 Task: Compose an email with the signature Marcus Martinez with the subject Feedback on a website redesign and the message I would like to request a list of the current open positions in the company. from softage.3@softage.net to softage.10@softage.net with an attached audio file Audio_storytelling.mp3, change the font of the message to Comic Sans and change the font typography to bold and italics Send the email. Finally, move the email from Sent Items to the label Consulting contracts
Action: Mouse moved to (77, 114)
Screenshot: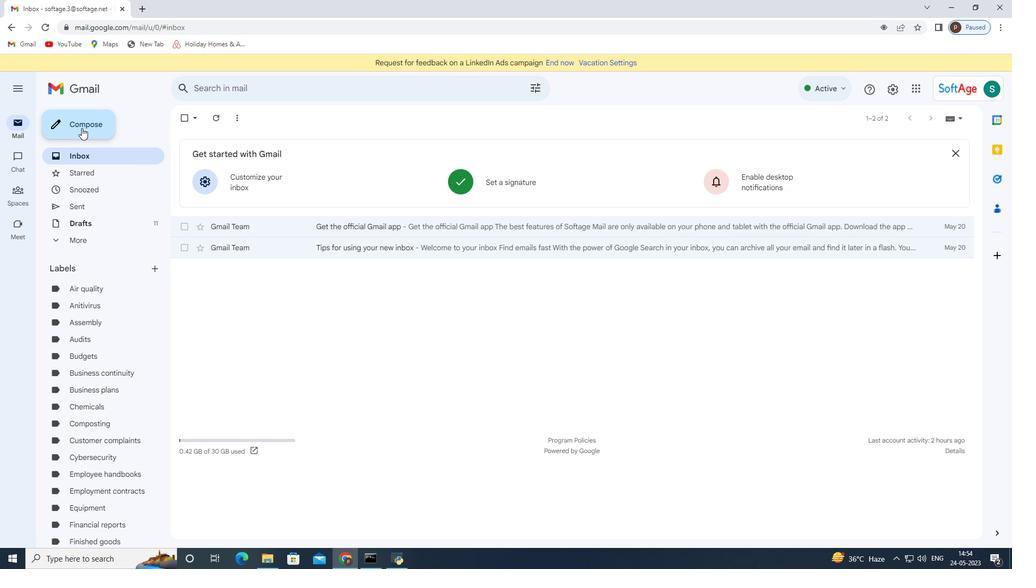 
Action: Mouse pressed left at (77, 114)
Screenshot: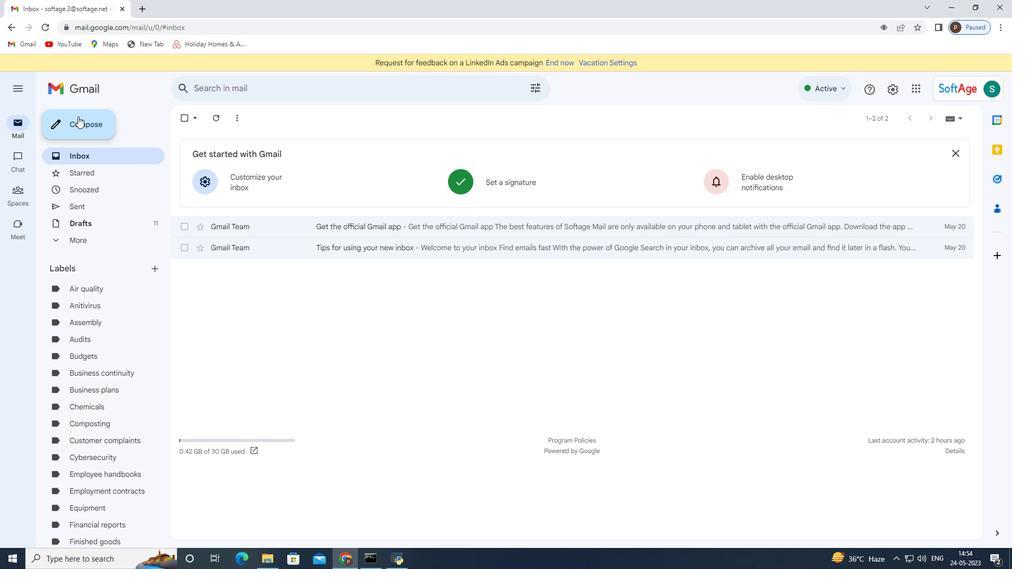 
Action: Mouse moved to (853, 530)
Screenshot: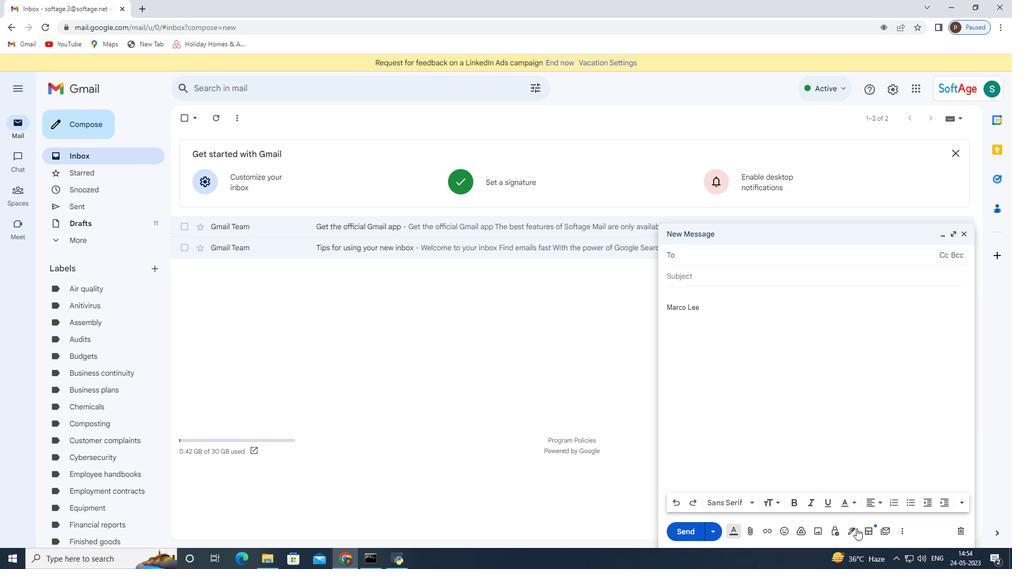 
Action: Mouse pressed left at (853, 530)
Screenshot: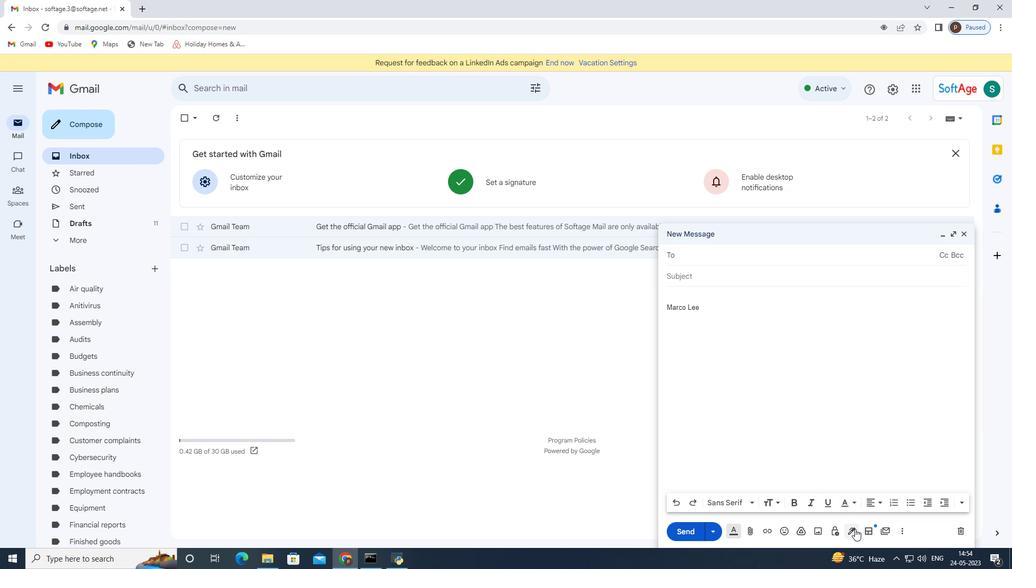 
Action: Mouse moved to (882, 472)
Screenshot: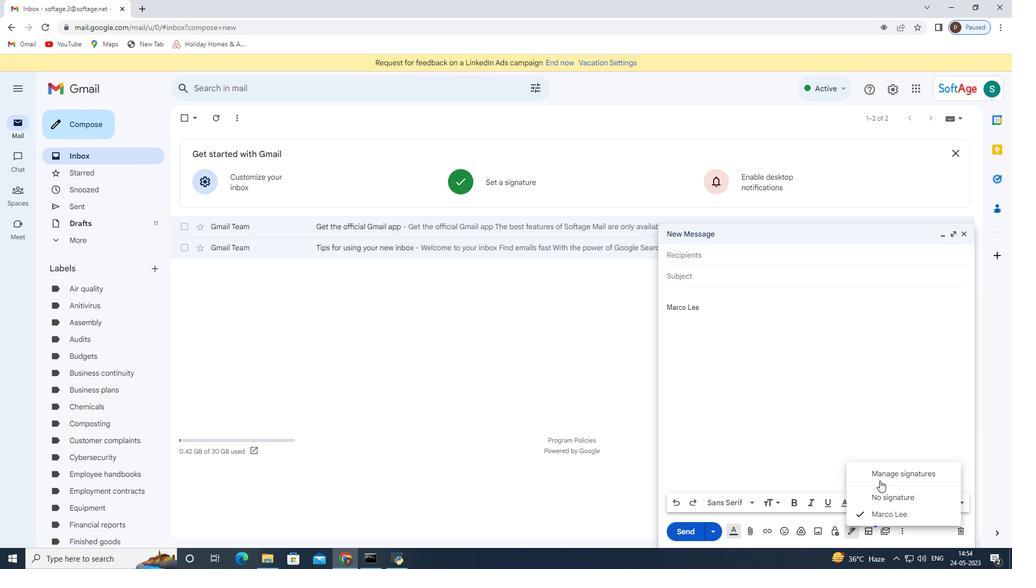 
Action: Mouse pressed left at (882, 472)
Screenshot: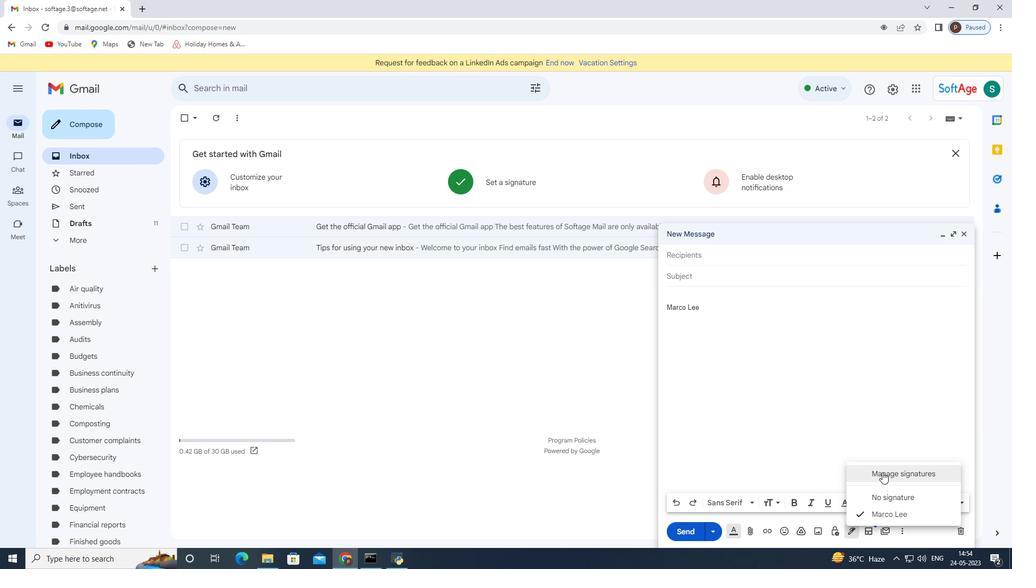 
Action: Mouse moved to (963, 234)
Screenshot: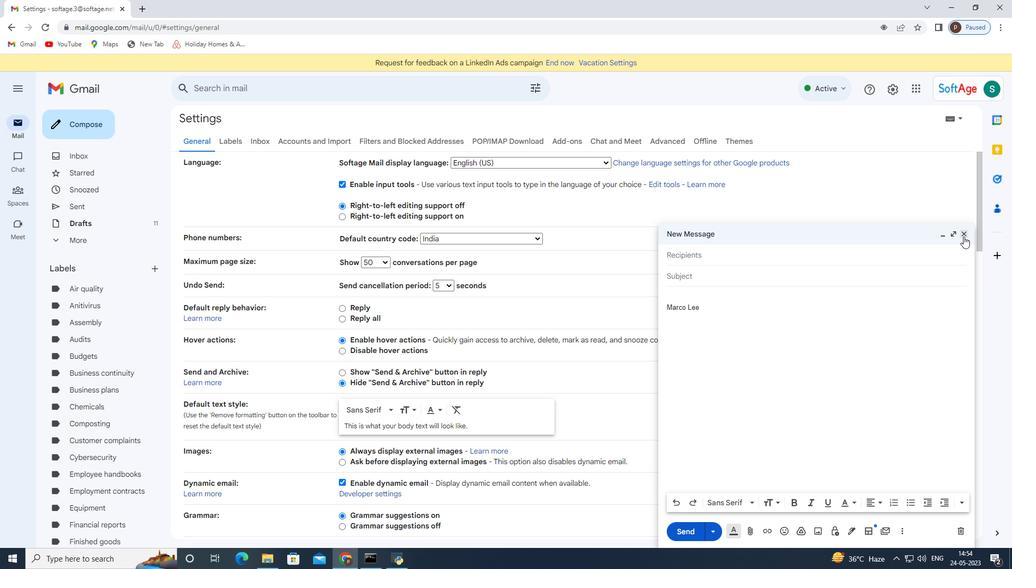 
Action: Mouse pressed left at (963, 234)
Screenshot: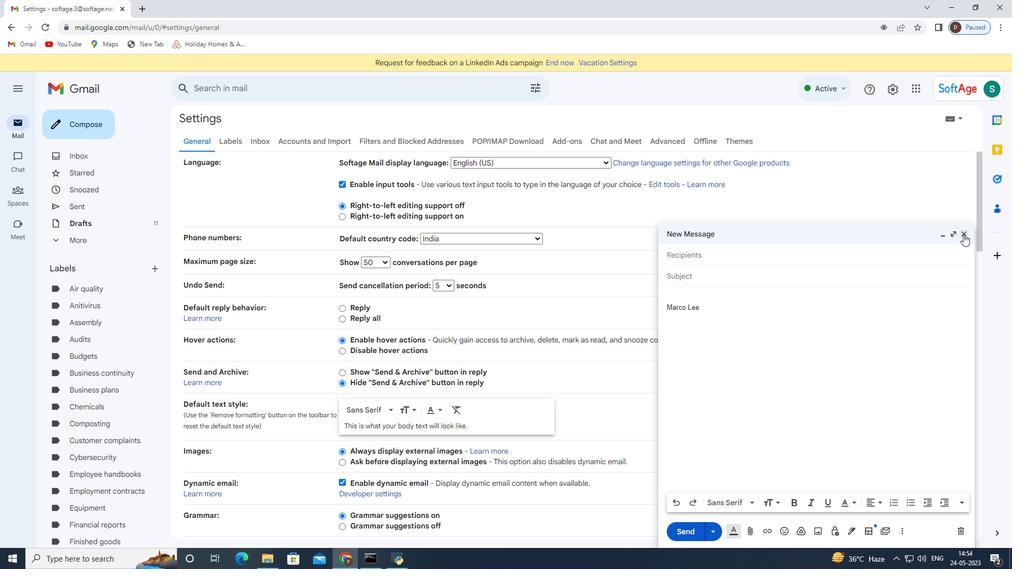 
Action: Mouse moved to (474, 415)
Screenshot: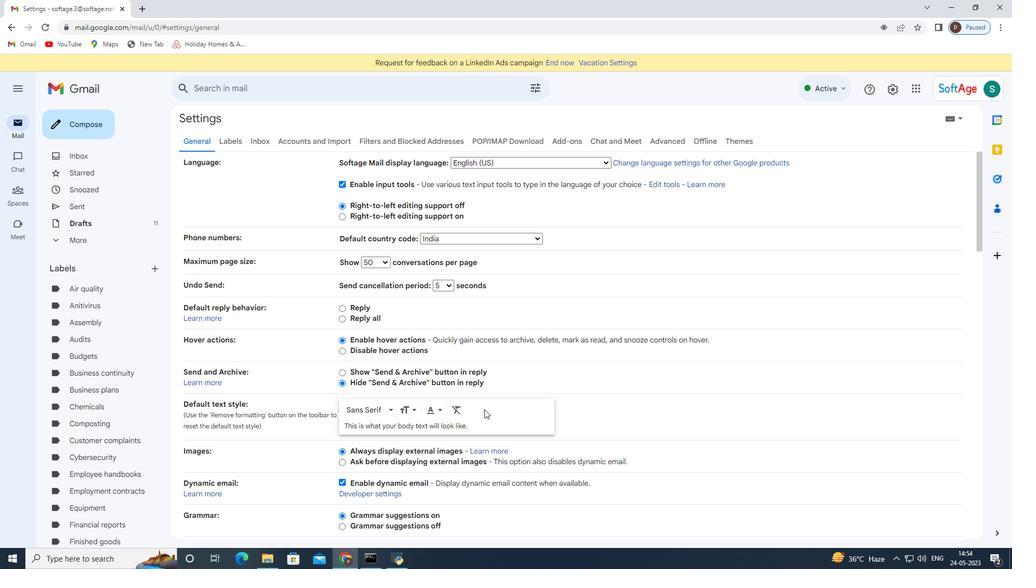 
Action: Mouse scrolled (477, 412) with delta (0, 0)
Screenshot: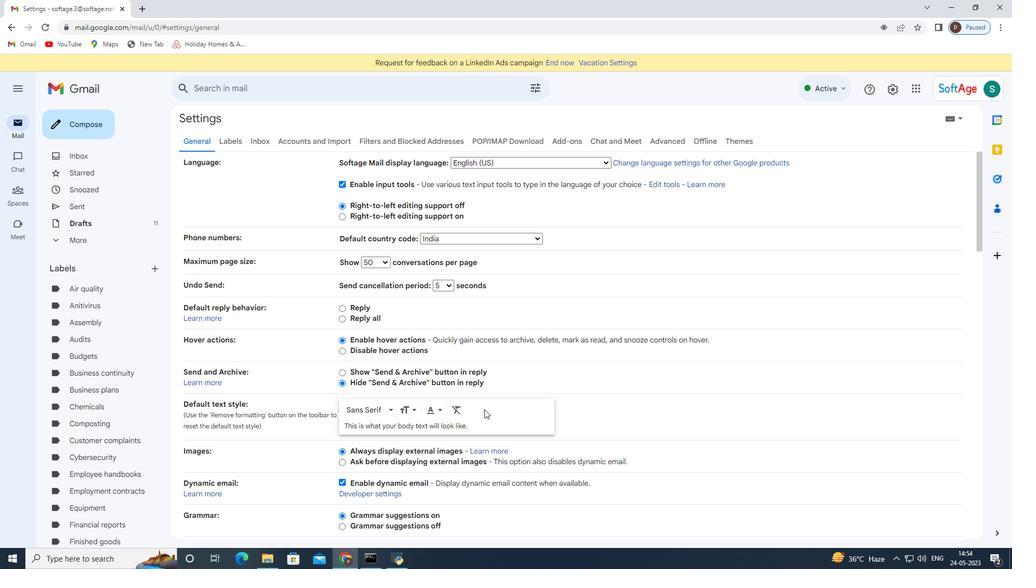 
Action: Mouse scrolled (475, 412) with delta (0, 0)
Screenshot: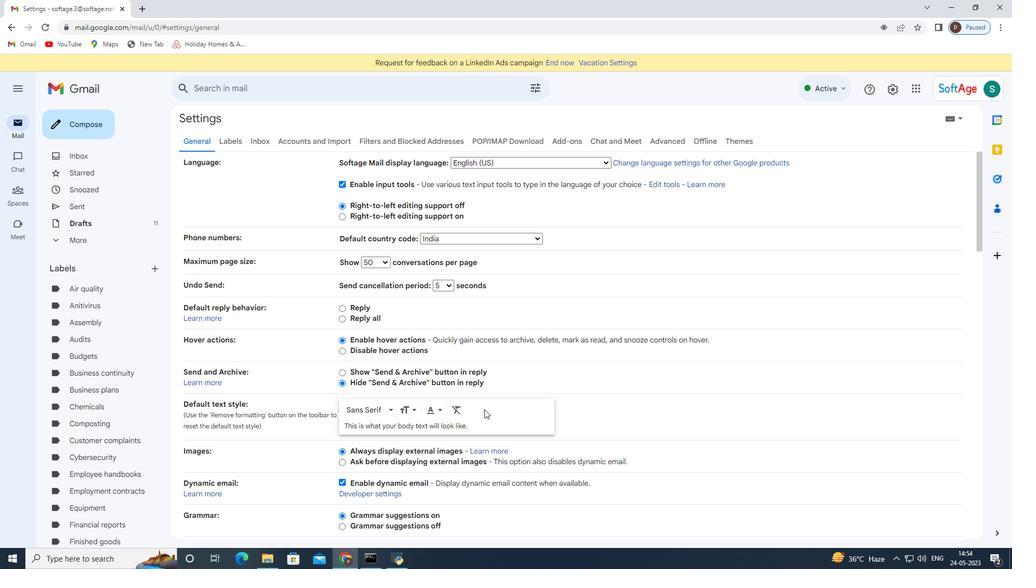 
Action: Mouse scrolled (475, 413) with delta (0, 0)
Screenshot: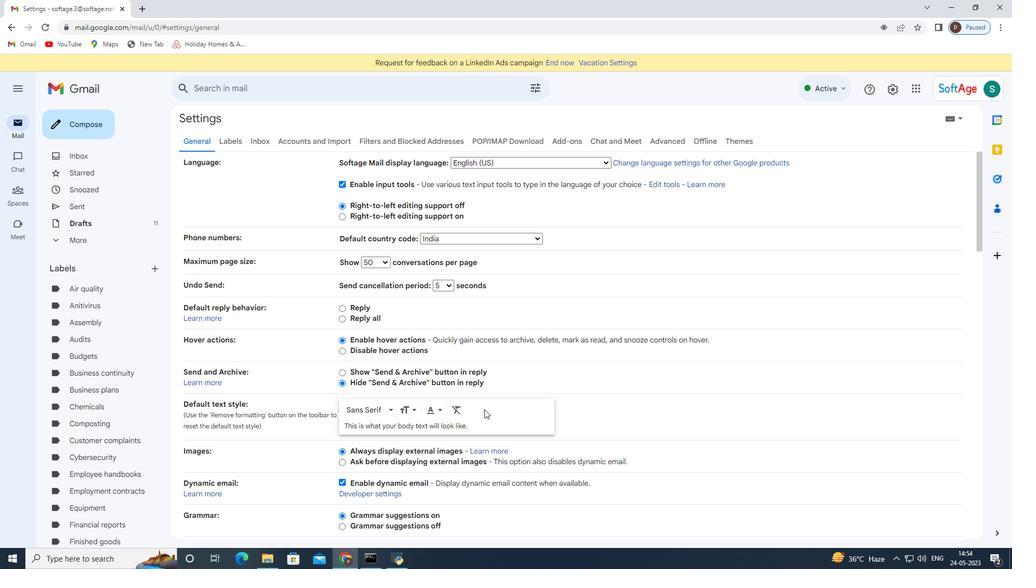 
Action: Mouse scrolled (475, 413) with delta (0, 0)
Screenshot: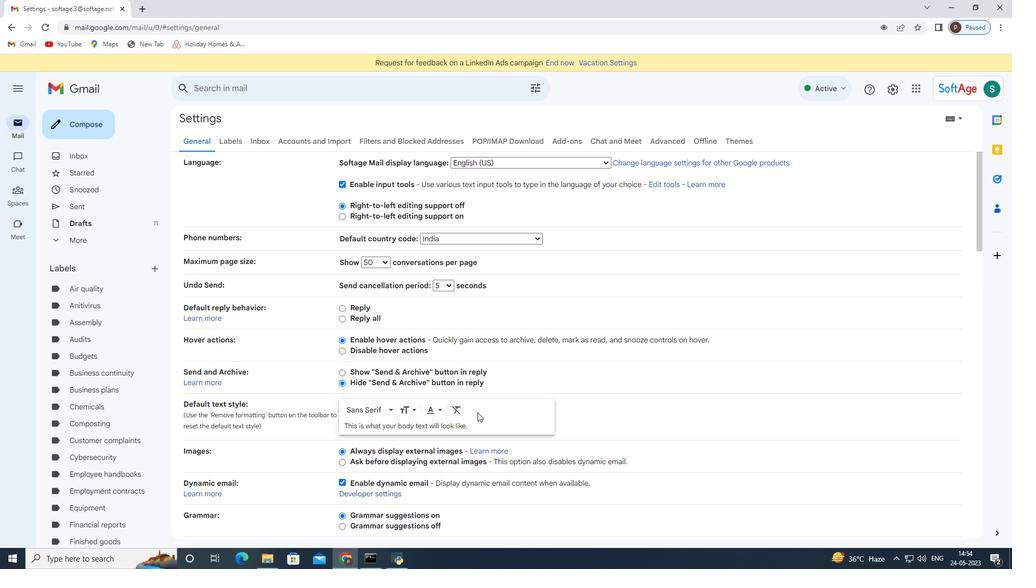 
Action: Mouse moved to (474, 415)
Screenshot: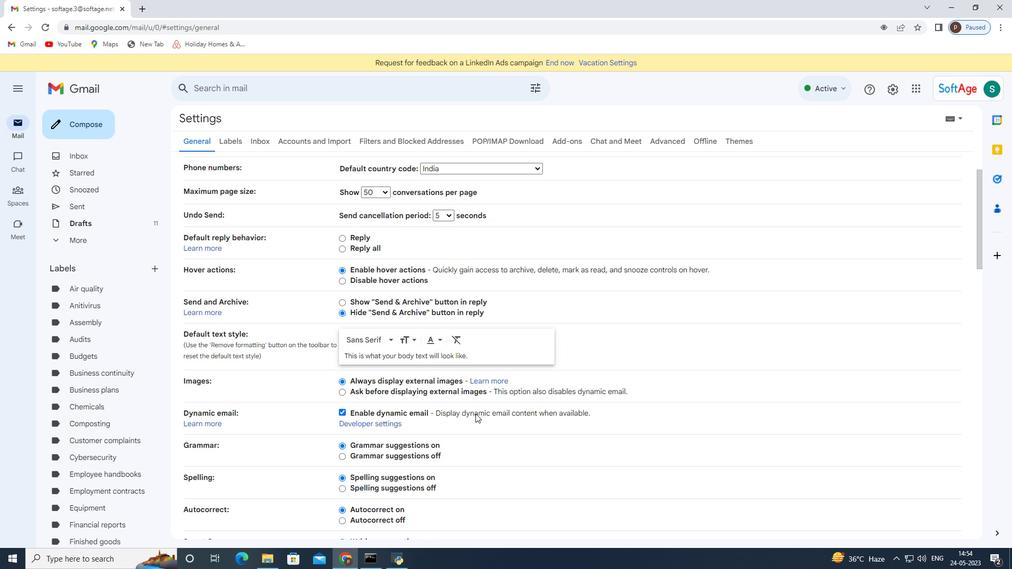 
Action: Mouse scrolled (475, 413) with delta (0, 0)
Screenshot: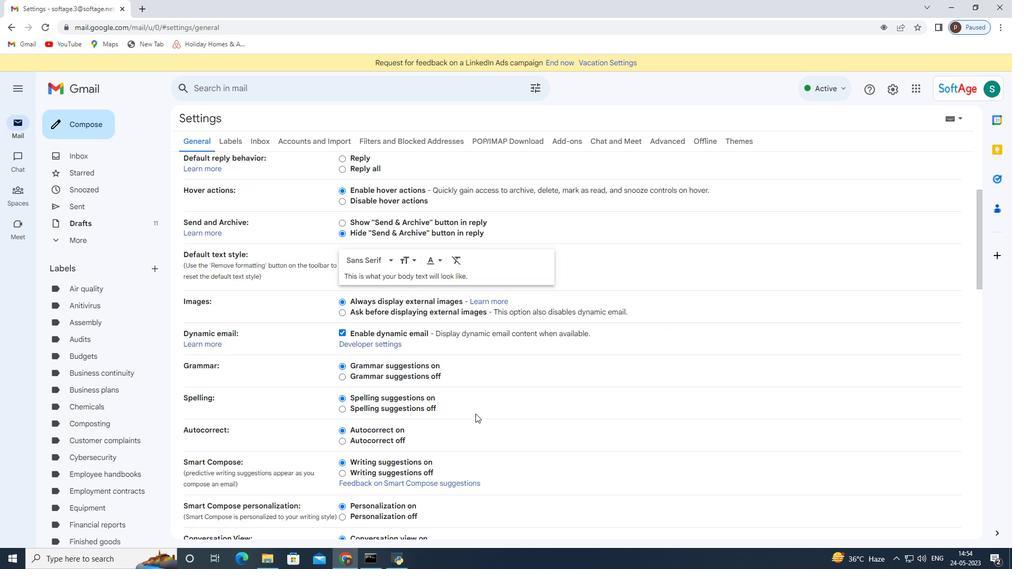 
Action: Mouse moved to (469, 417)
Screenshot: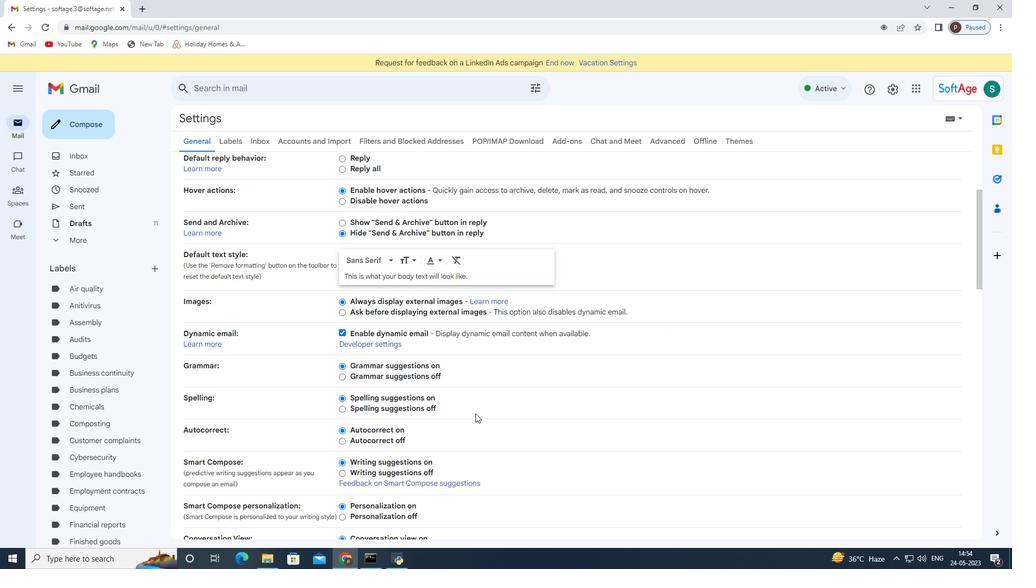 
Action: Mouse scrolled (474, 414) with delta (0, 0)
Screenshot: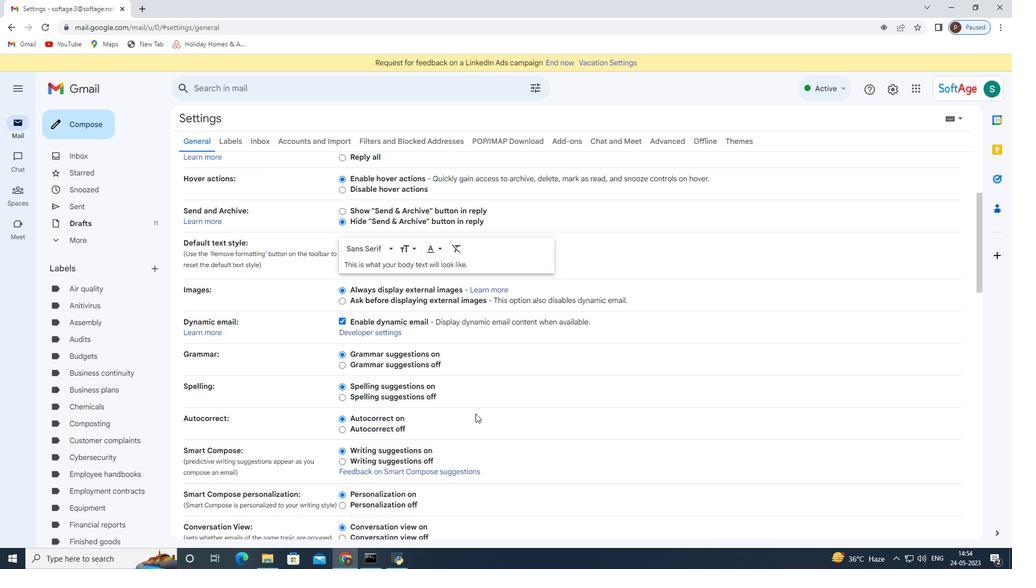 
Action: Mouse moved to (417, 423)
Screenshot: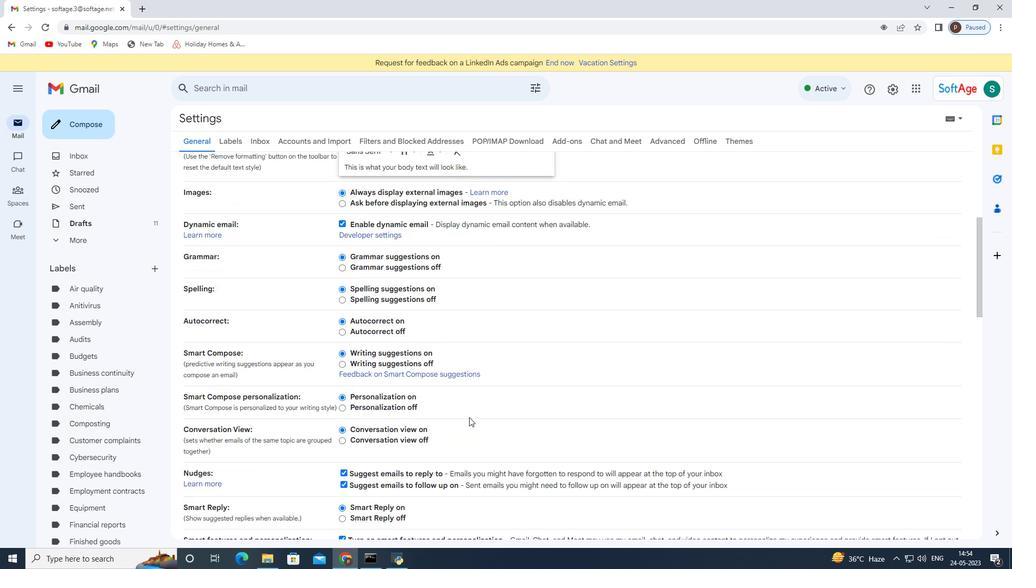 
Action: Mouse scrolled (467, 417) with delta (0, 0)
Screenshot: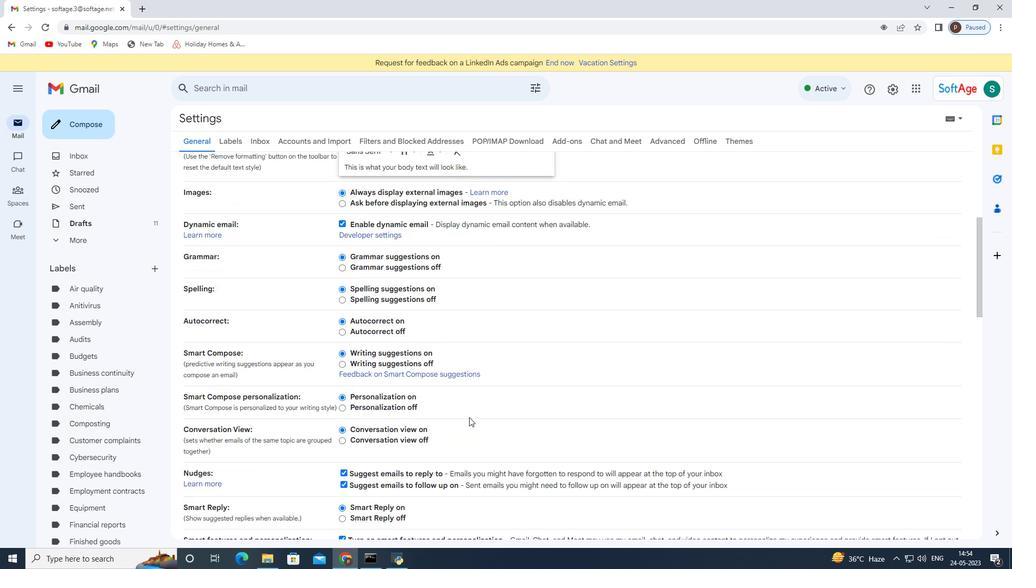
Action: Mouse moved to (406, 424)
Screenshot: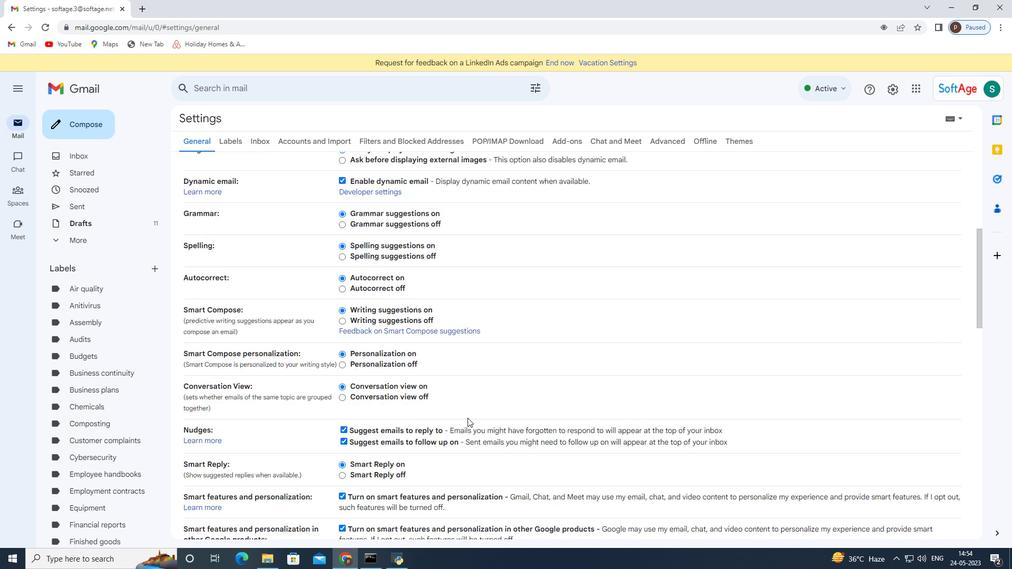 
Action: Mouse scrolled (460, 419) with delta (0, 0)
Screenshot: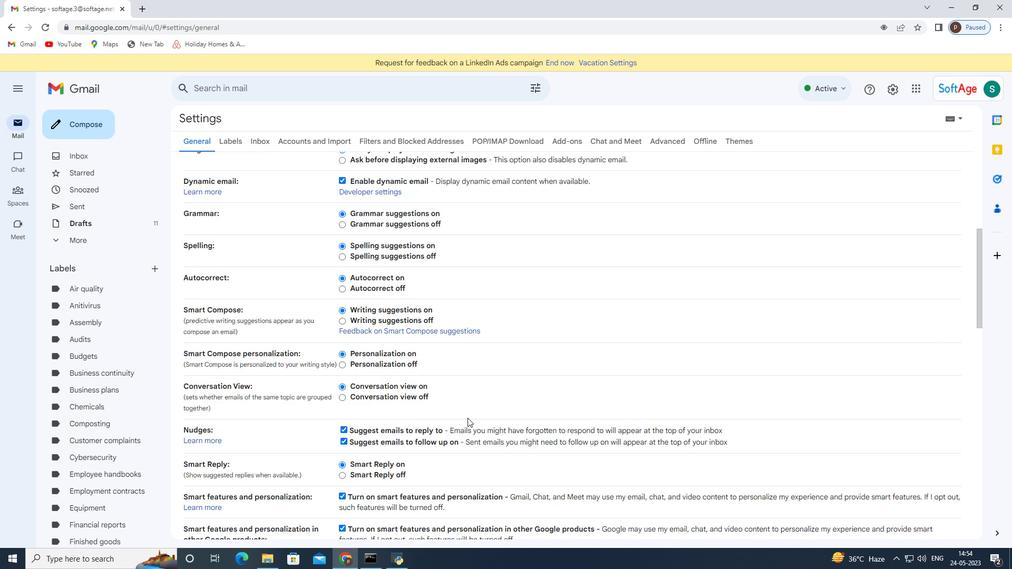 
Action: Mouse moved to (406, 425)
Screenshot: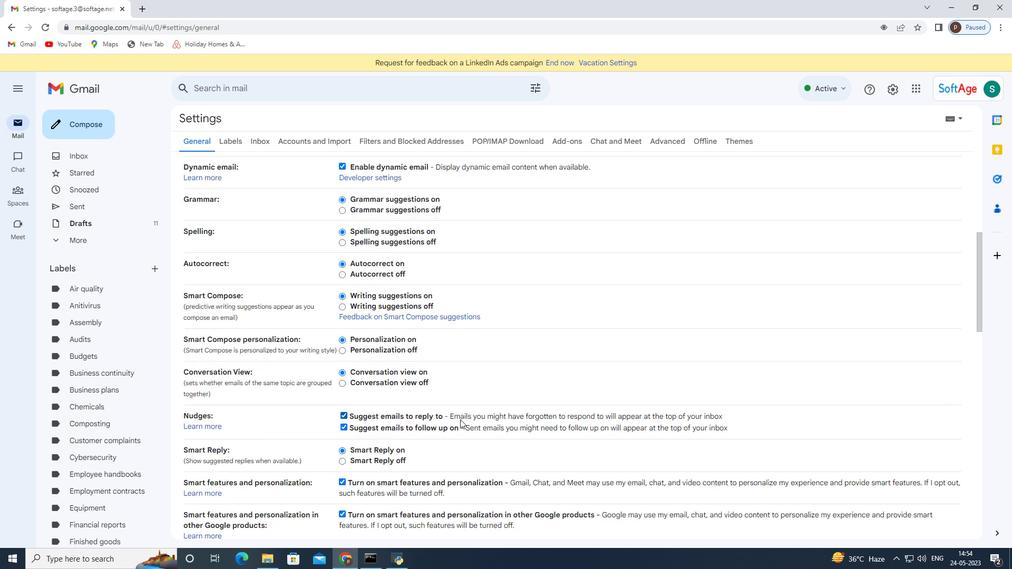 
Action: Mouse scrolled (406, 423) with delta (0, 0)
Screenshot: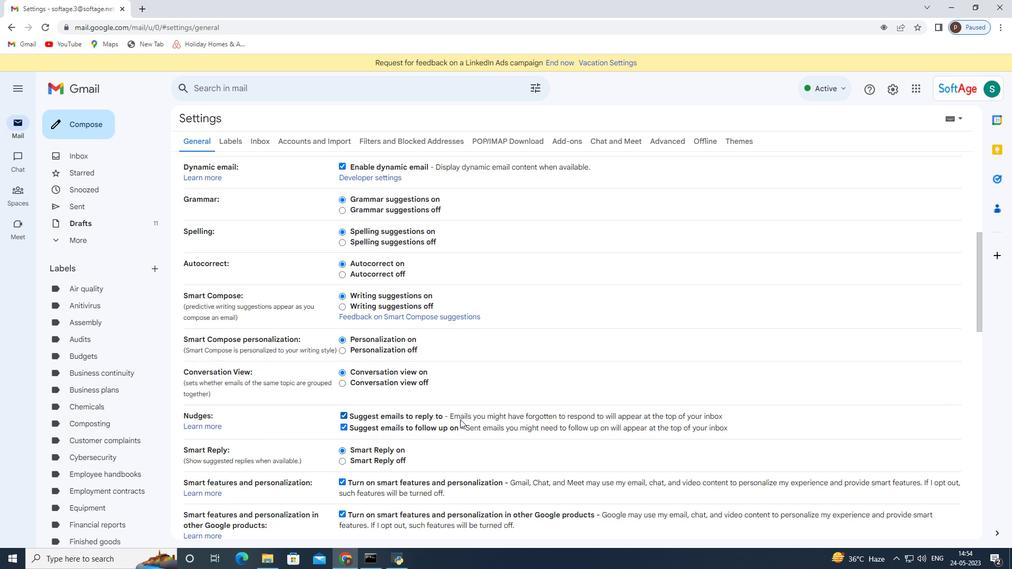 
Action: Mouse moved to (403, 426)
Screenshot: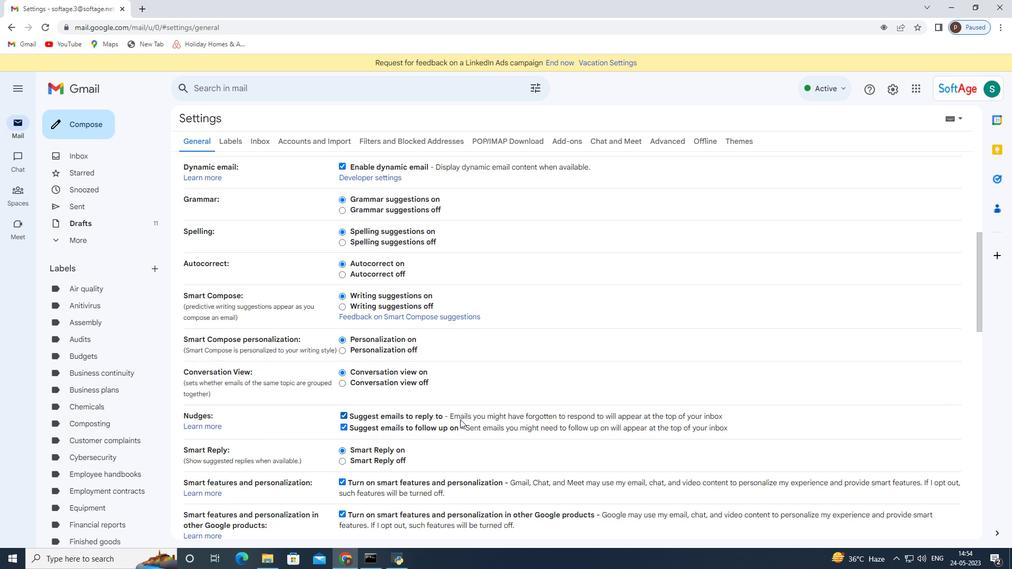 
Action: Mouse scrolled (406, 424) with delta (0, 0)
Screenshot: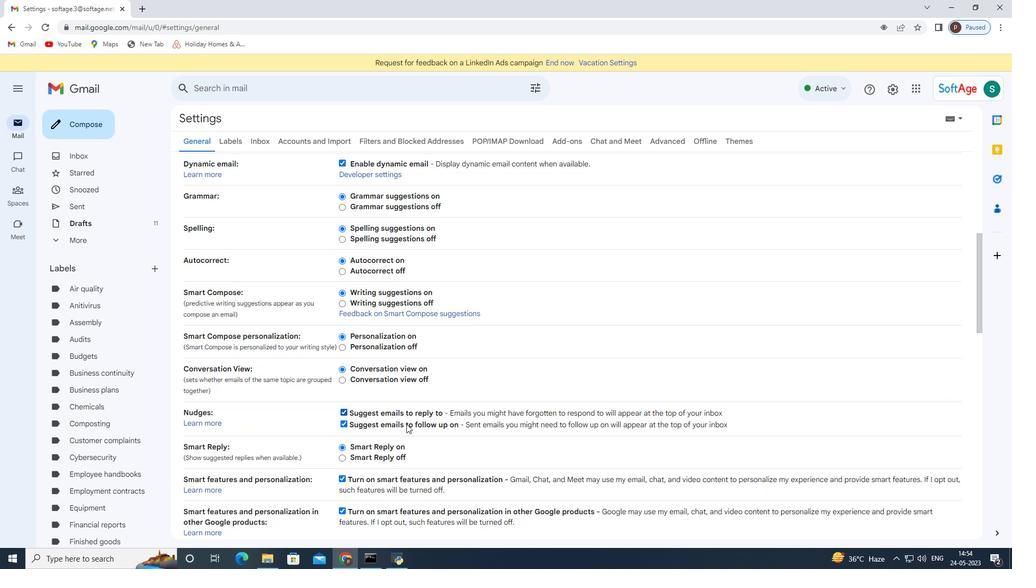 
Action: Mouse moved to (398, 429)
Screenshot: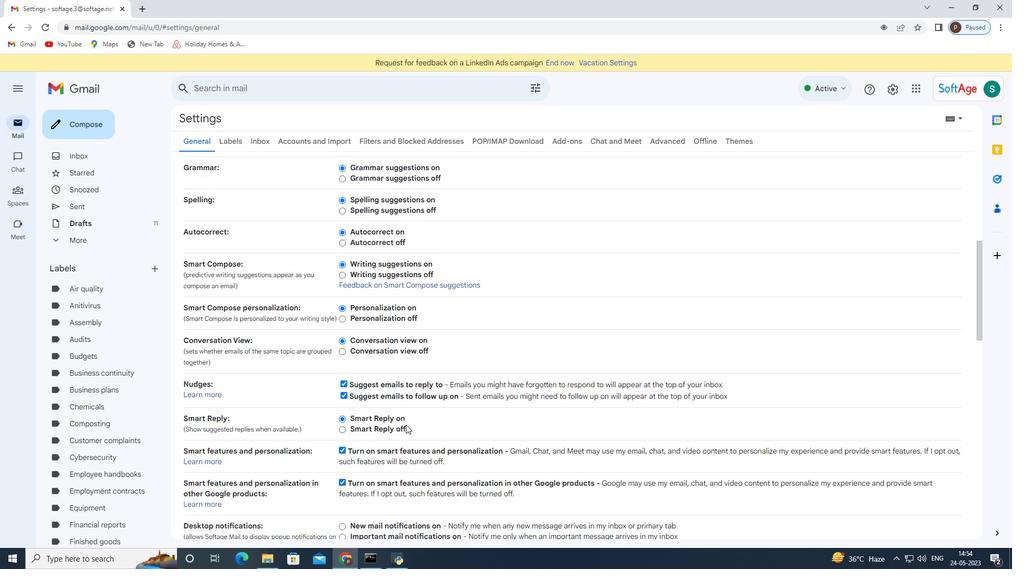 
Action: Mouse scrolled (406, 424) with delta (0, 0)
Screenshot: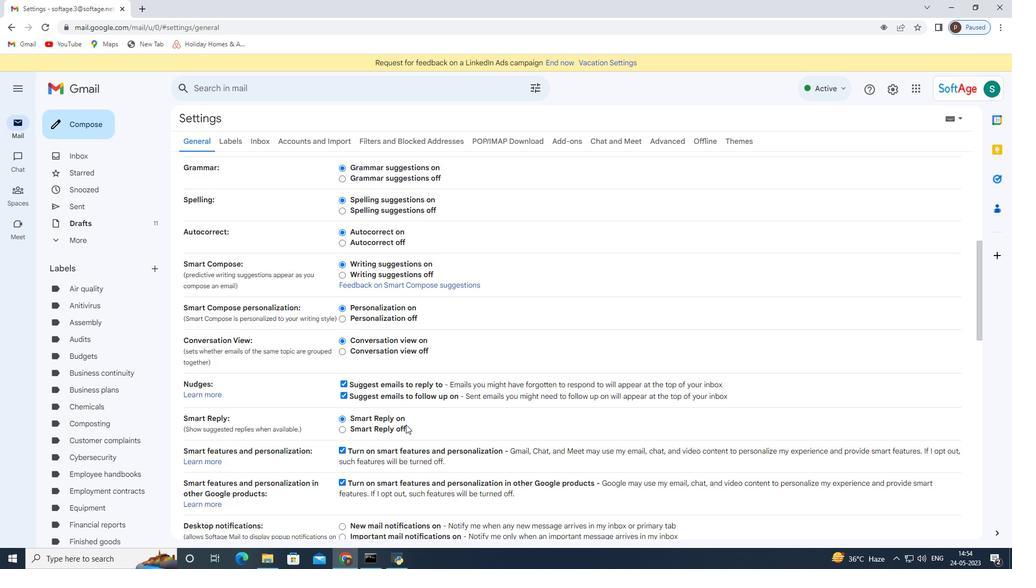 
Action: Mouse moved to (391, 431)
Screenshot: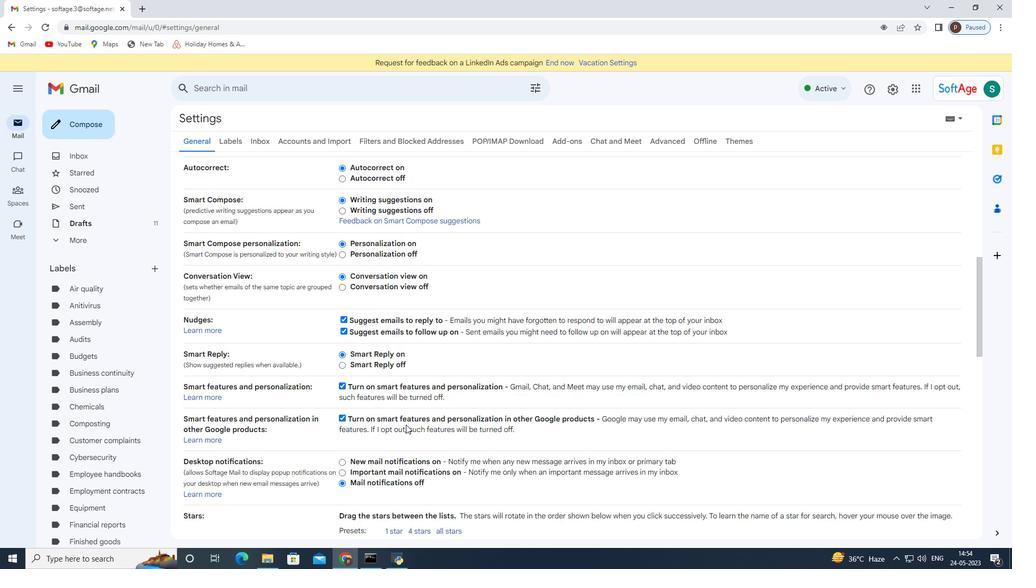 
Action: Mouse scrolled (406, 424) with delta (0, 0)
Screenshot: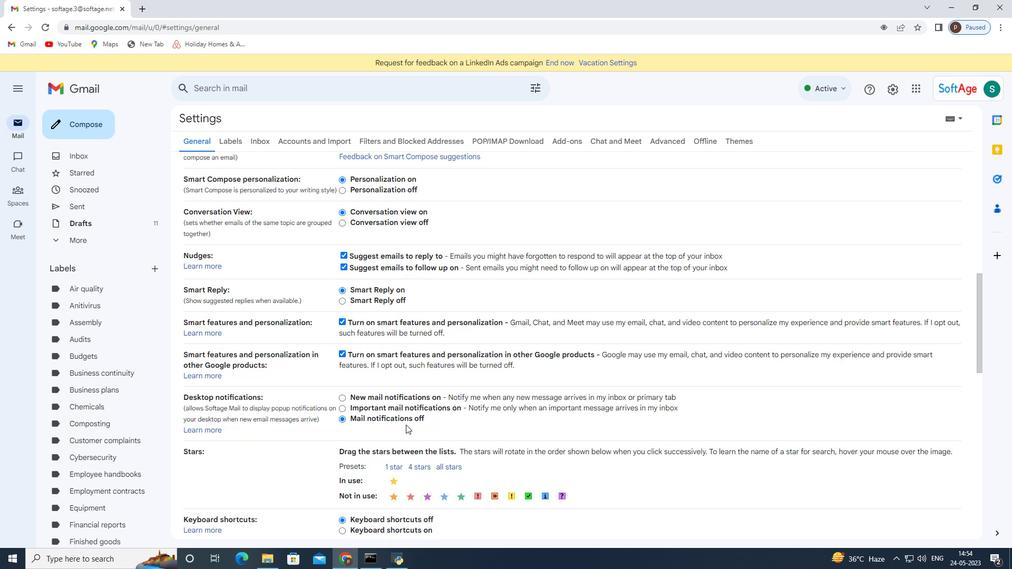 
Action: Mouse moved to (387, 432)
Screenshot: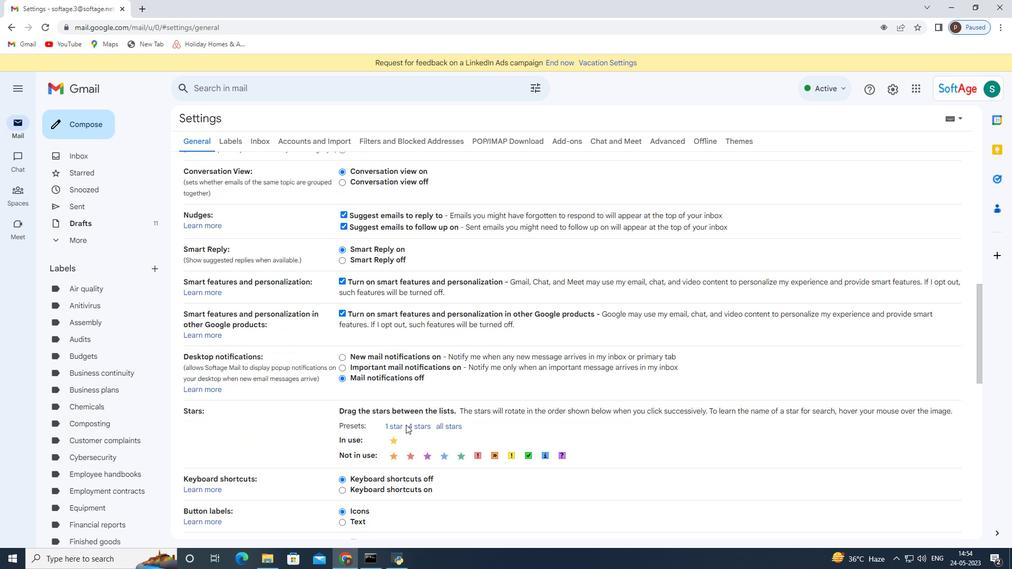 
Action: Mouse scrolled (387, 432) with delta (0, 0)
Screenshot: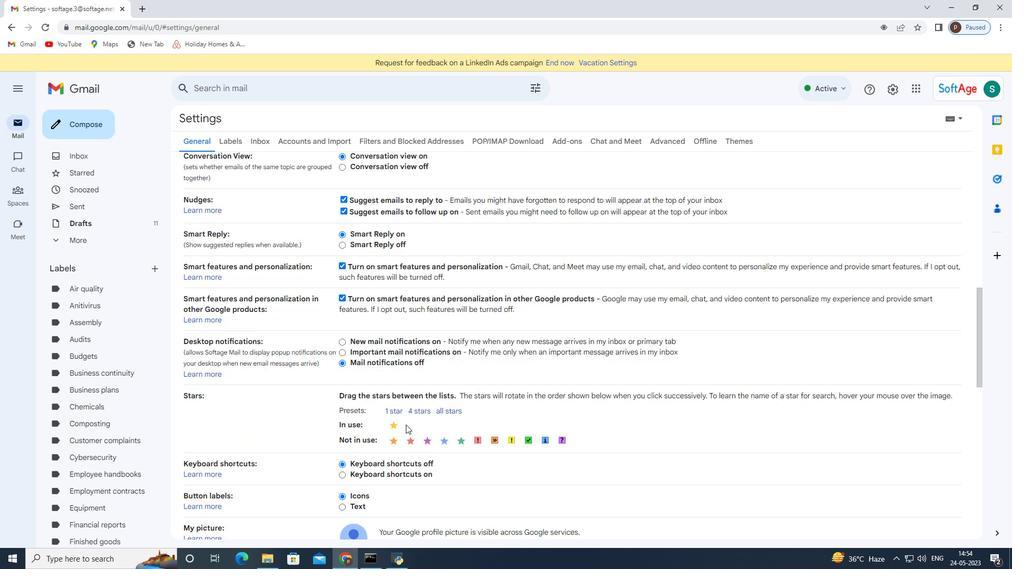 
Action: Mouse scrolled (387, 432) with delta (0, 0)
Screenshot: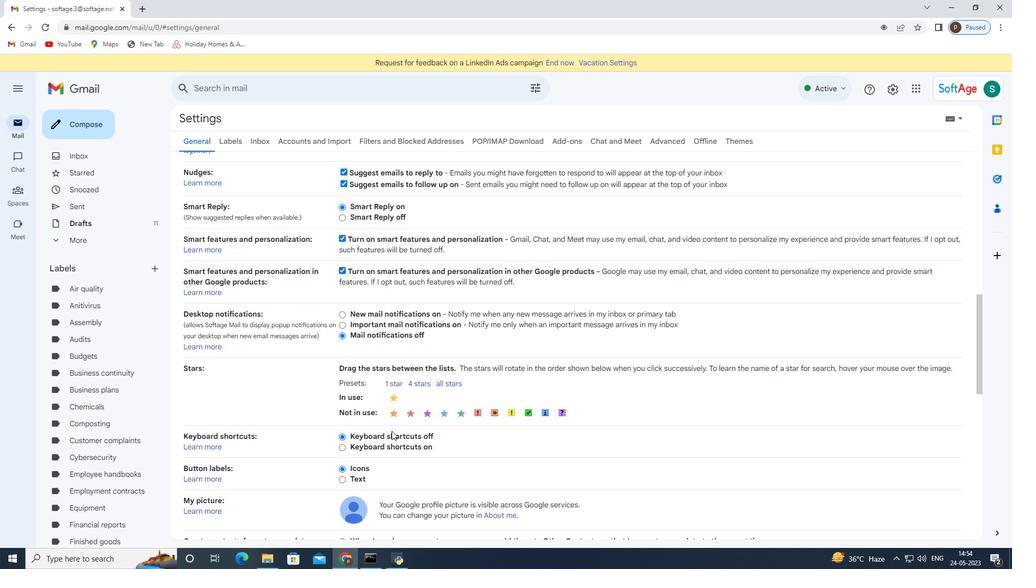 
Action: Mouse scrolled (387, 432) with delta (0, 0)
Screenshot: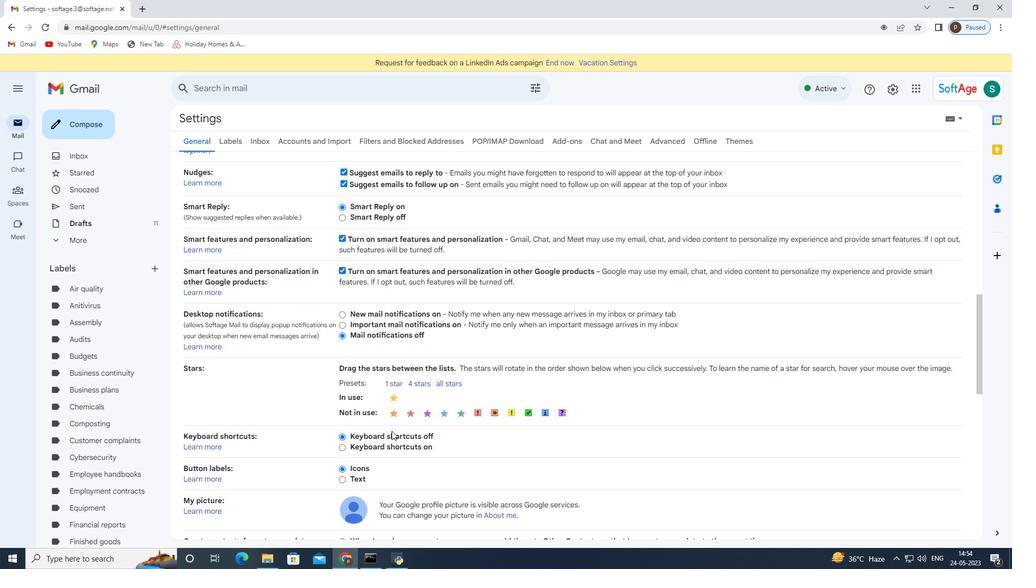 
Action: Mouse scrolled (387, 432) with delta (0, 0)
Screenshot: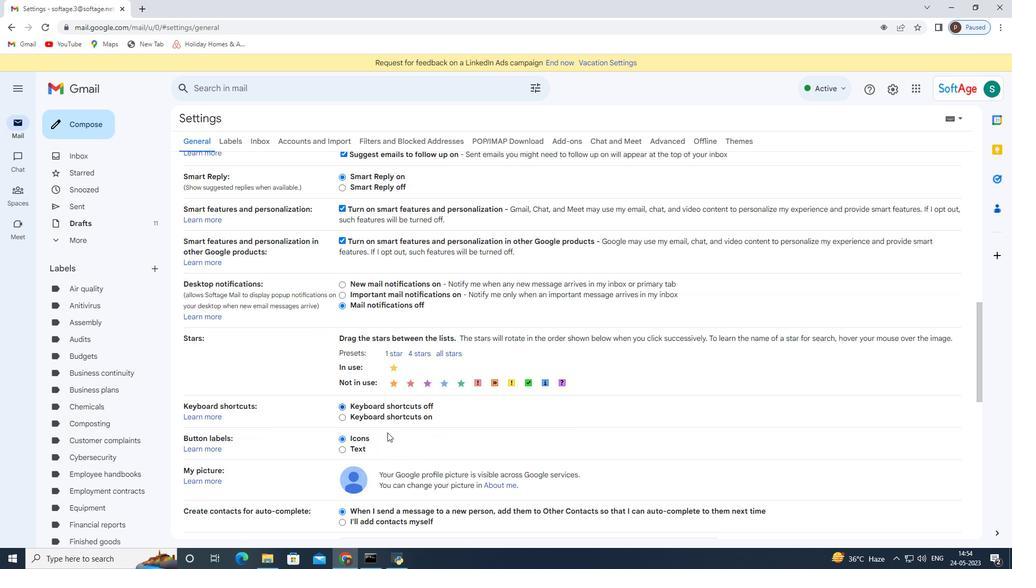
Action: Mouse moved to (458, 297)
Screenshot: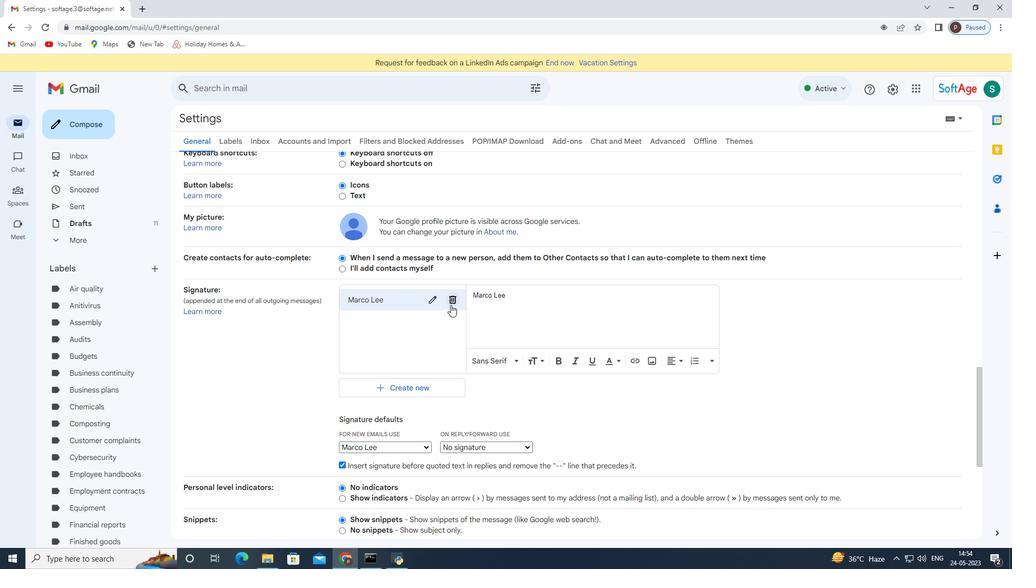 
Action: Mouse pressed left at (458, 297)
Screenshot: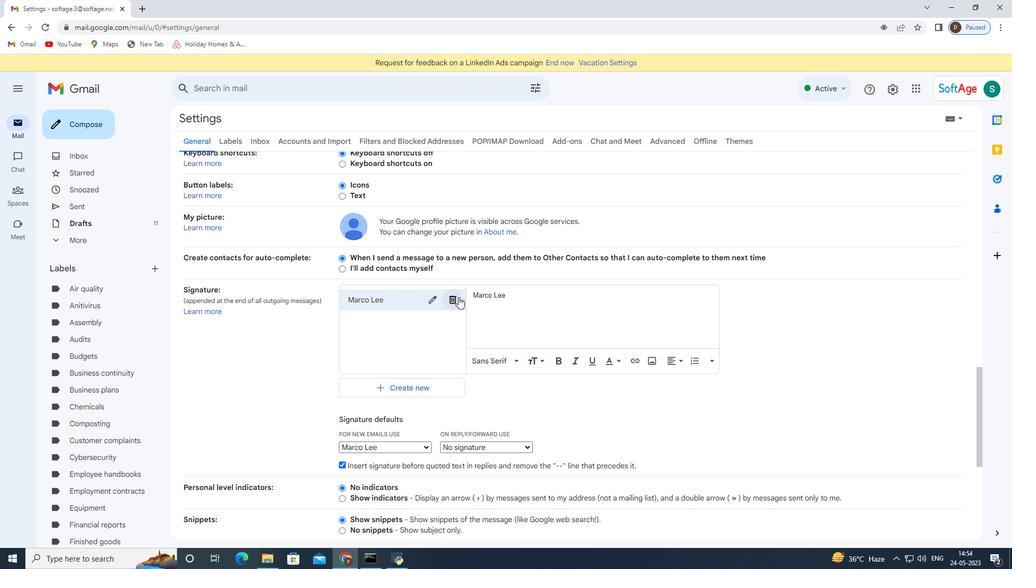 
Action: Mouse moved to (599, 312)
Screenshot: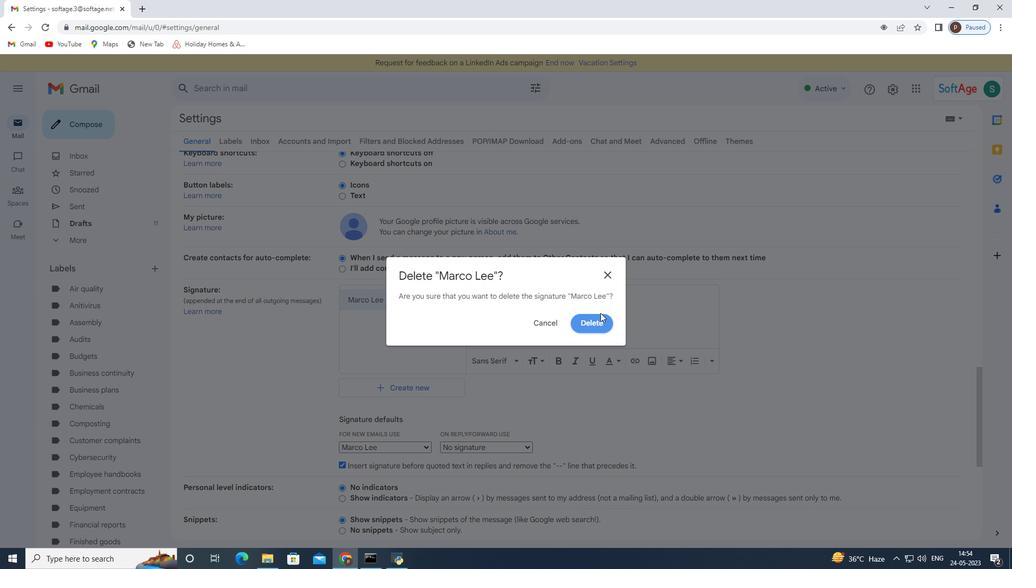 
Action: Mouse pressed left at (599, 312)
Screenshot: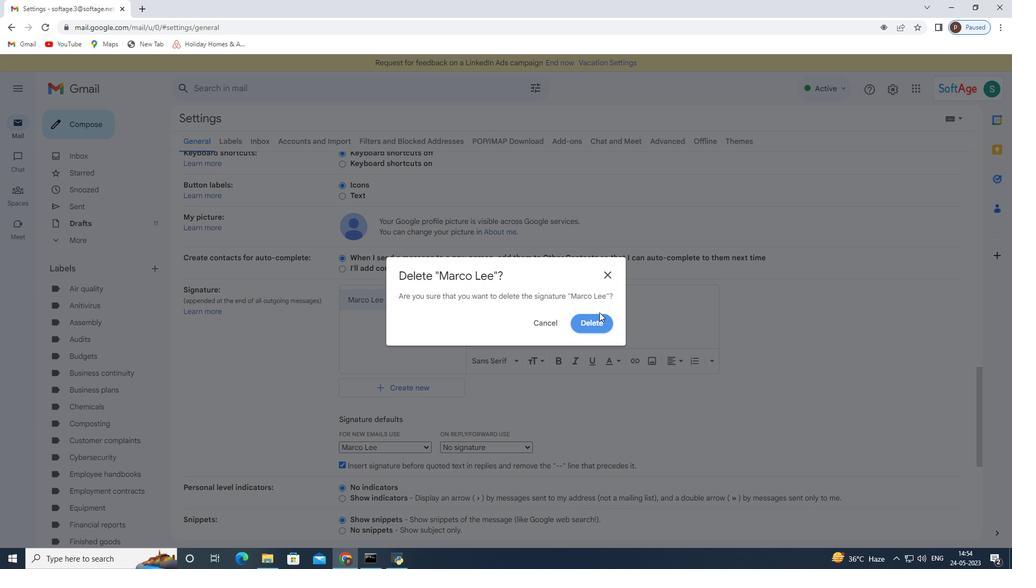 
Action: Mouse moved to (593, 319)
Screenshot: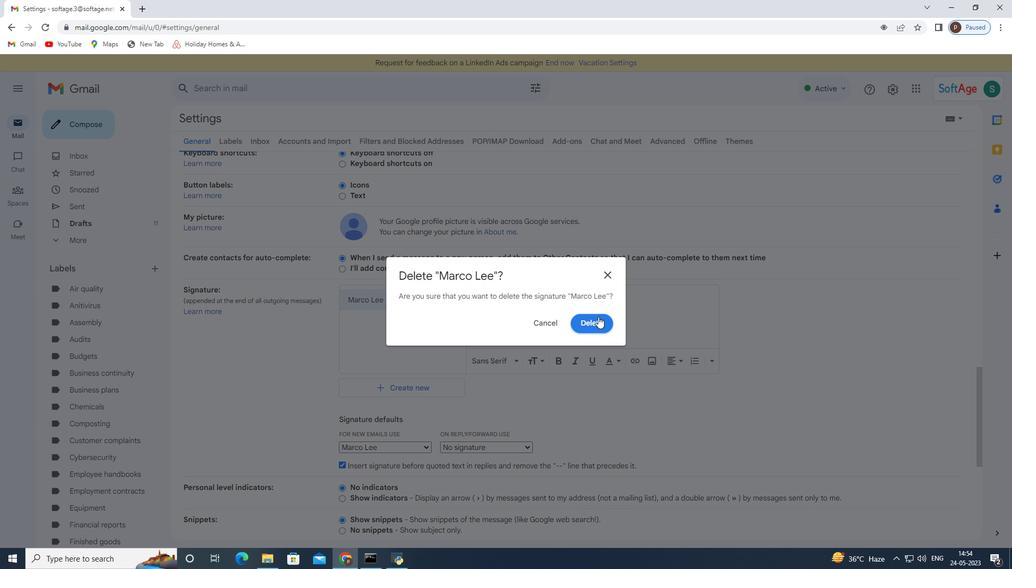 
Action: Mouse pressed left at (593, 319)
Screenshot: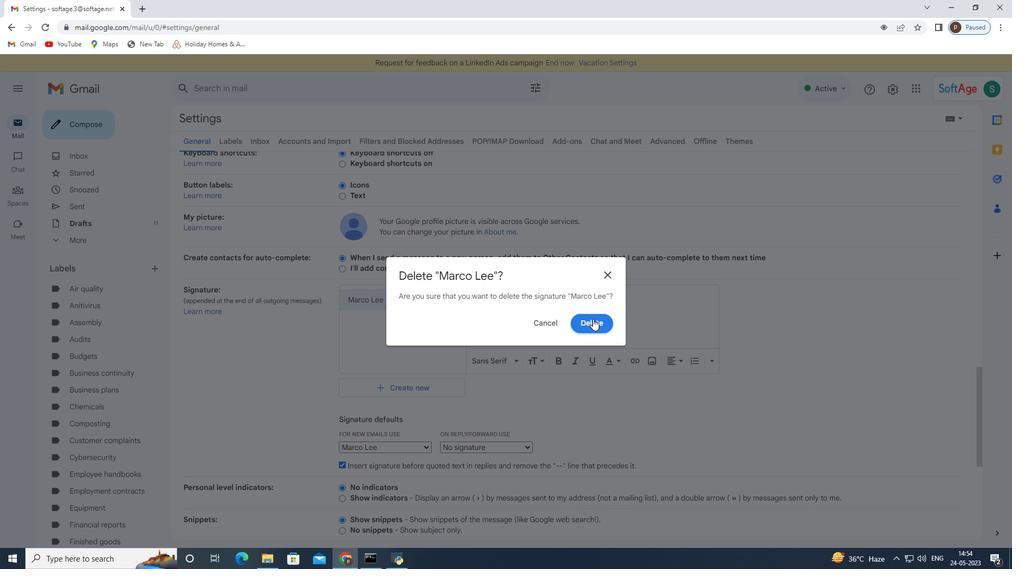 
Action: Mouse moved to (396, 313)
Screenshot: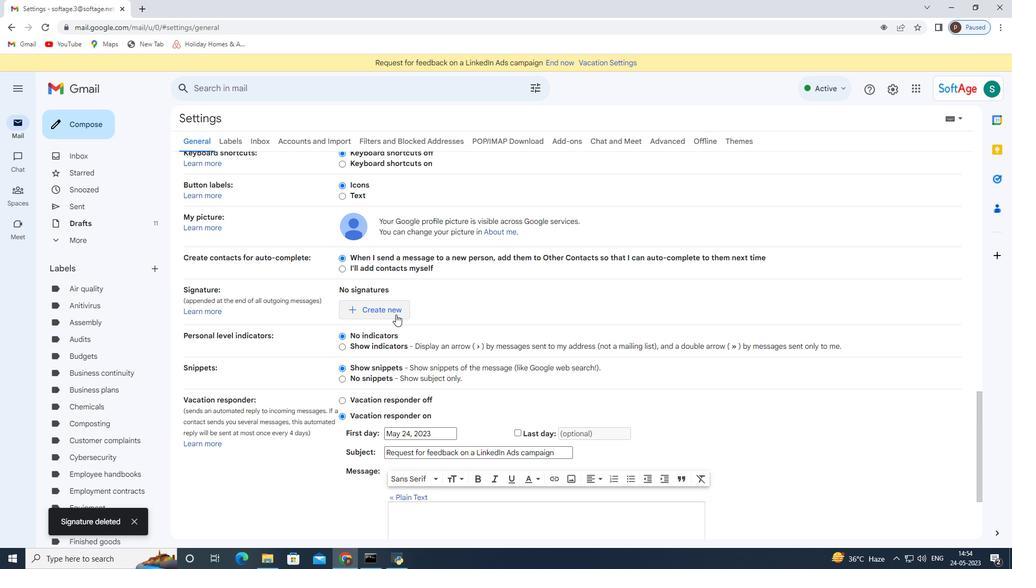 
Action: Mouse pressed left at (396, 313)
Screenshot: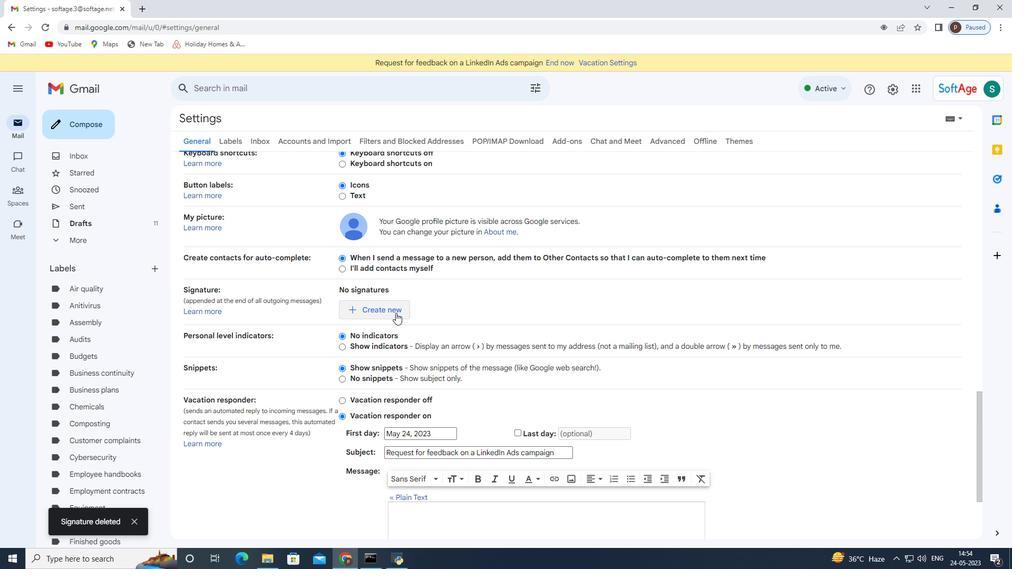 
Action: Mouse moved to (418, 296)
Screenshot: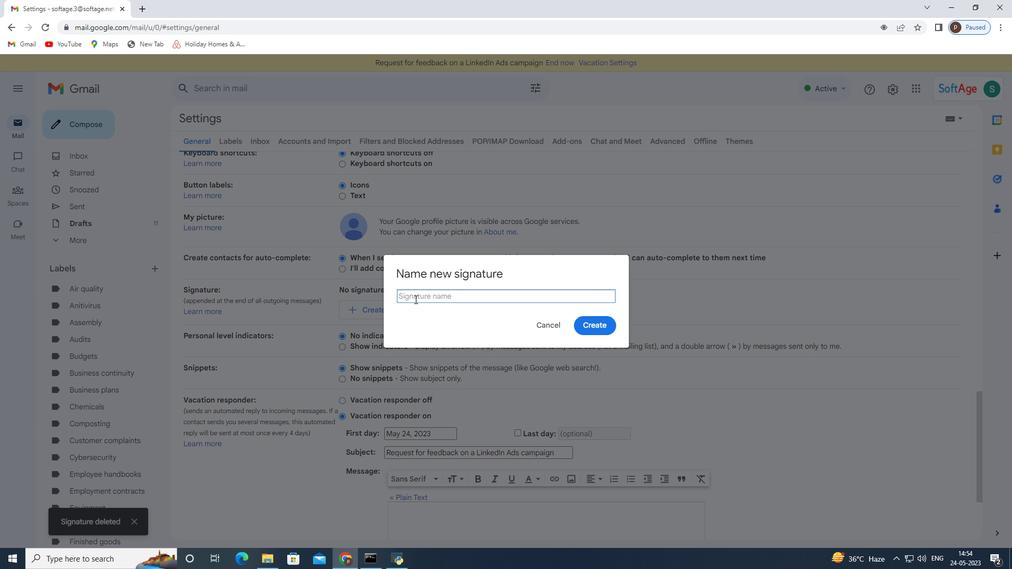 
Action: Mouse pressed left at (418, 296)
Screenshot: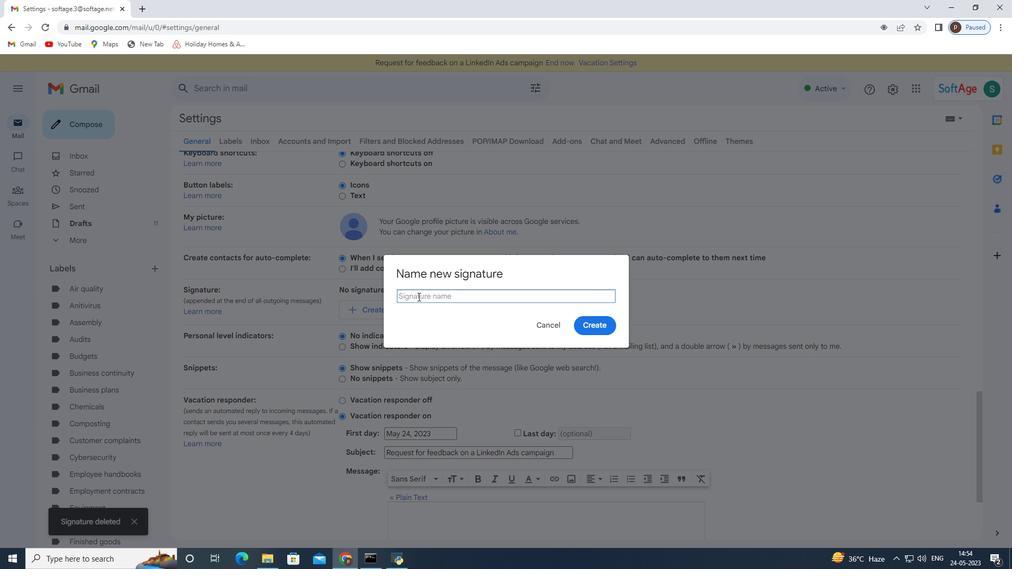 
Action: Key pressed <Key.shift>Marcus<Key.space><Key.shift>Martinez
Screenshot: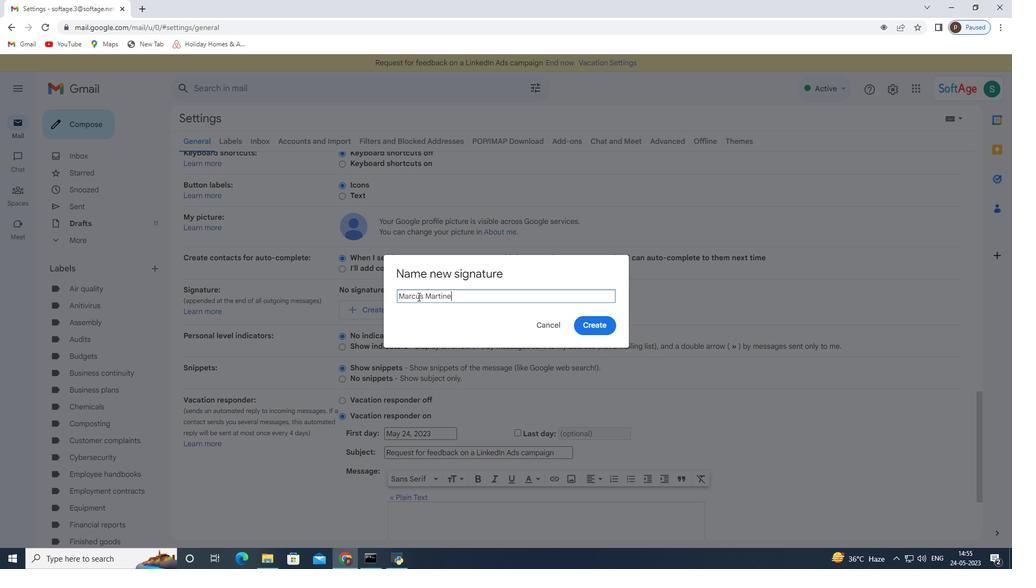 
Action: Mouse moved to (600, 331)
Screenshot: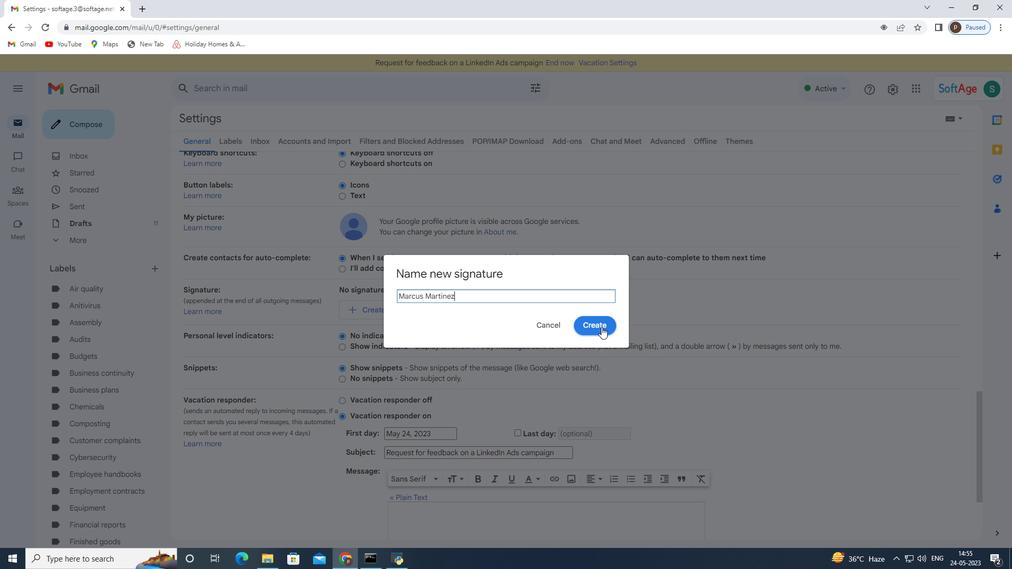 
Action: Mouse pressed left at (600, 331)
Screenshot: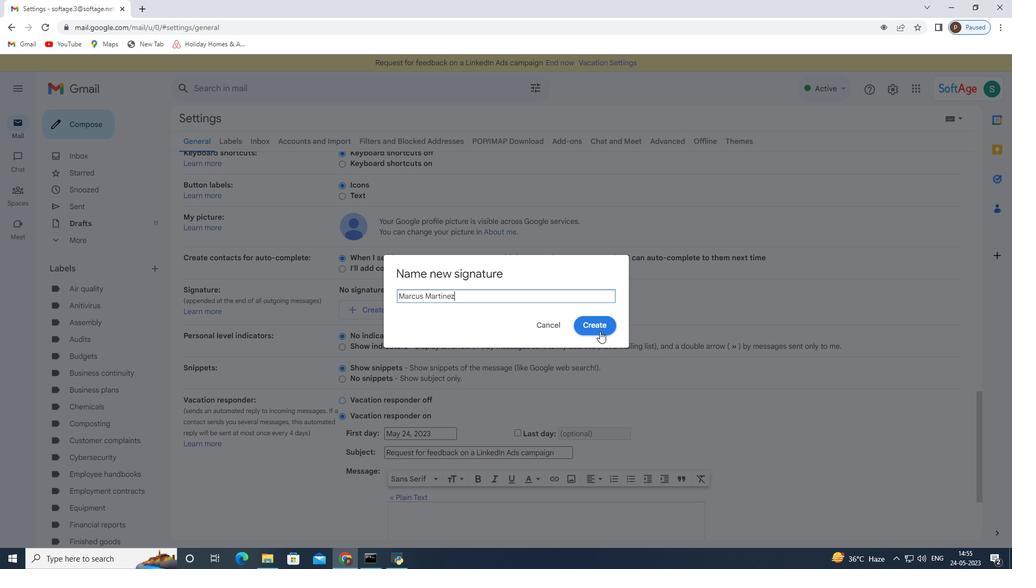 
Action: Mouse moved to (505, 300)
Screenshot: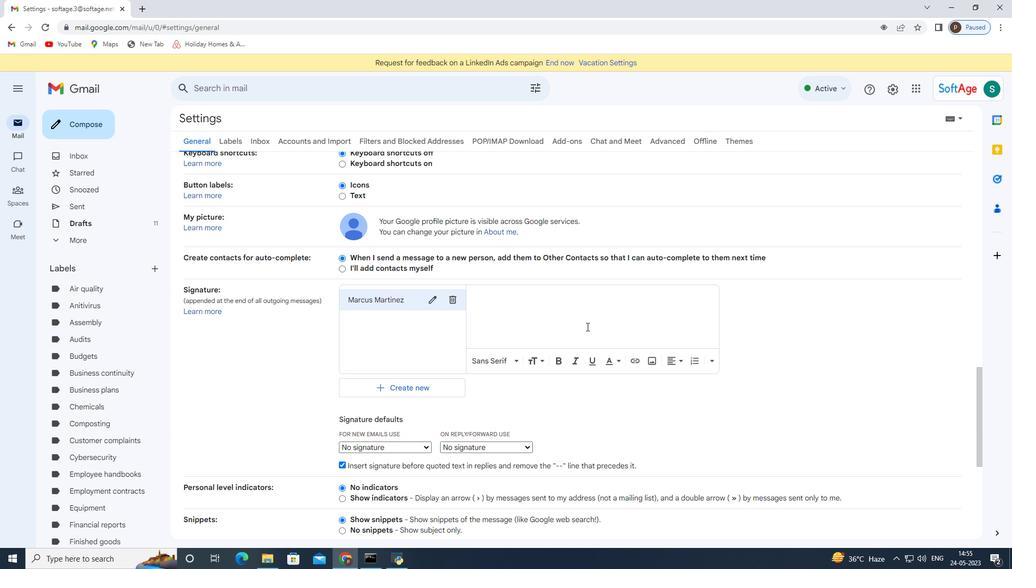 
Action: Mouse pressed left at (505, 300)
Screenshot: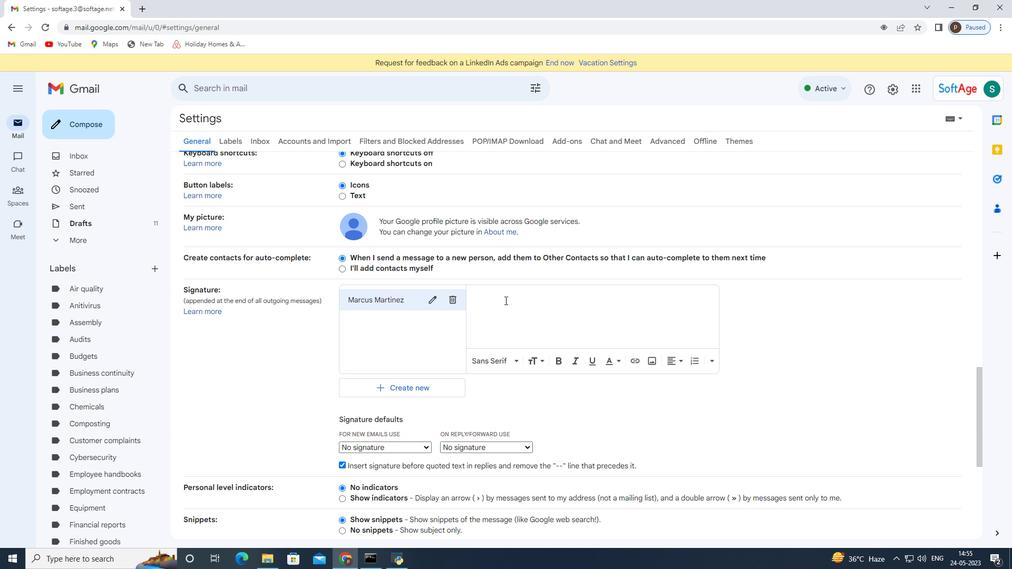 
Action: Key pressed <Key.shift>Marcus<Key.space><Key.shift>Martinez
Screenshot: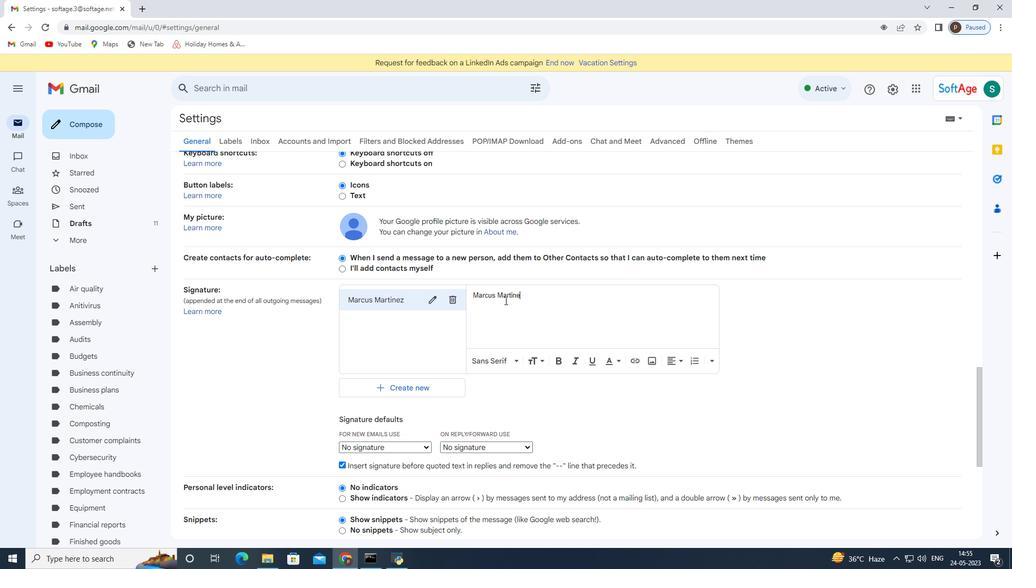 
Action: Mouse scrolled (505, 300) with delta (0, 0)
Screenshot: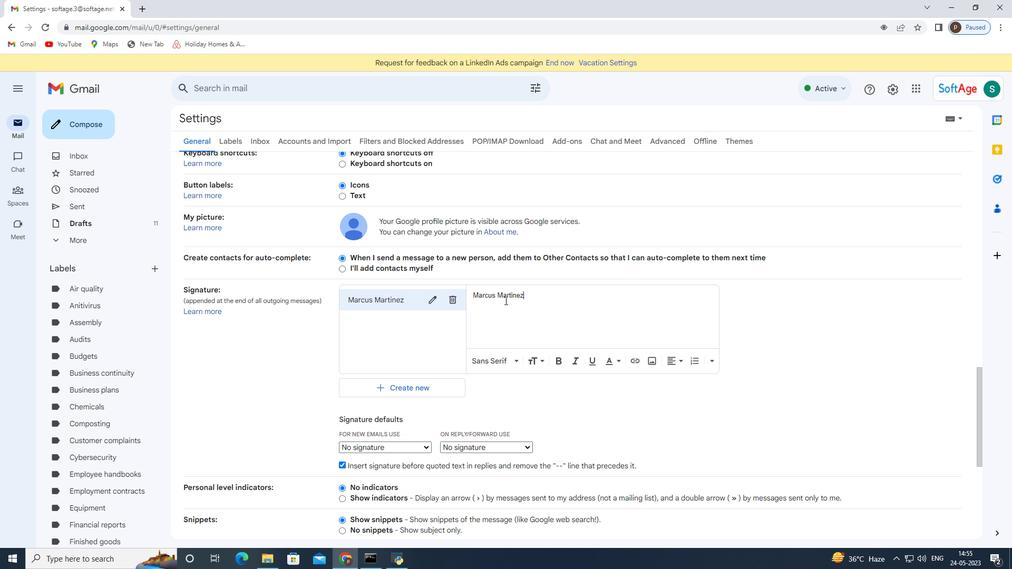 
Action: Mouse moved to (401, 396)
Screenshot: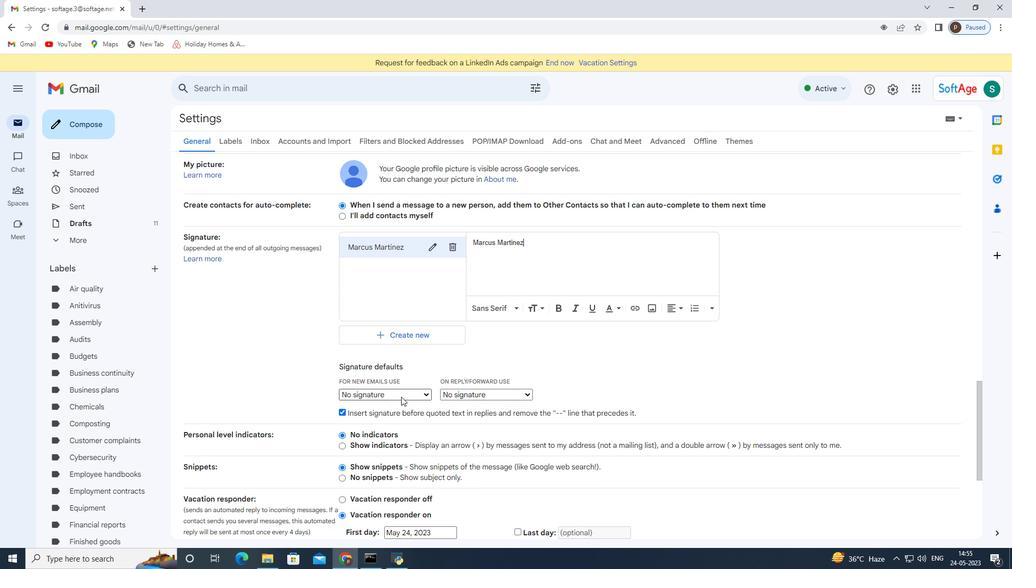 
Action: Mouse pressed left at (401, 396)
Screenshot: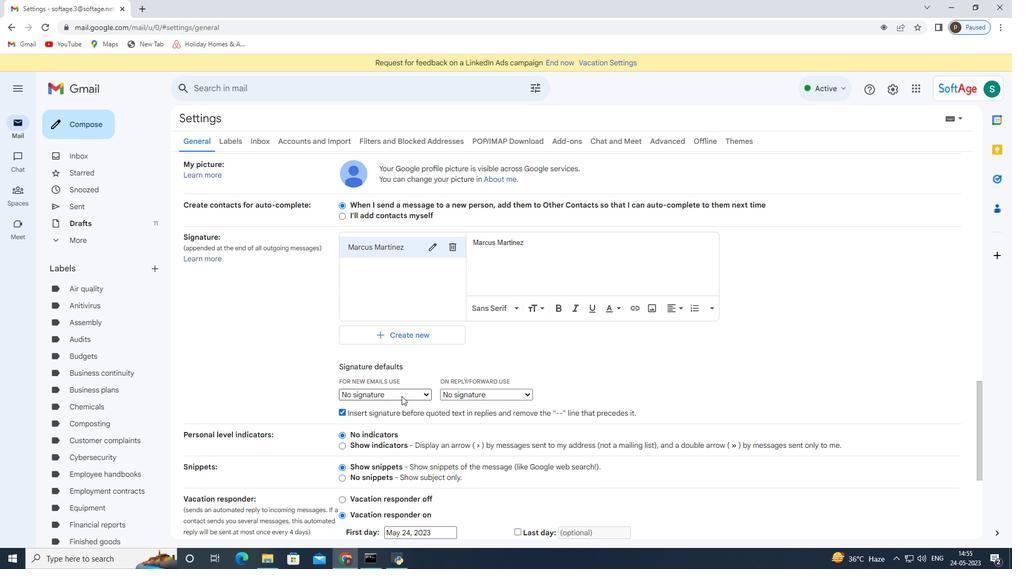 
Action: Mouse moved to (394, 416)
Screenshot: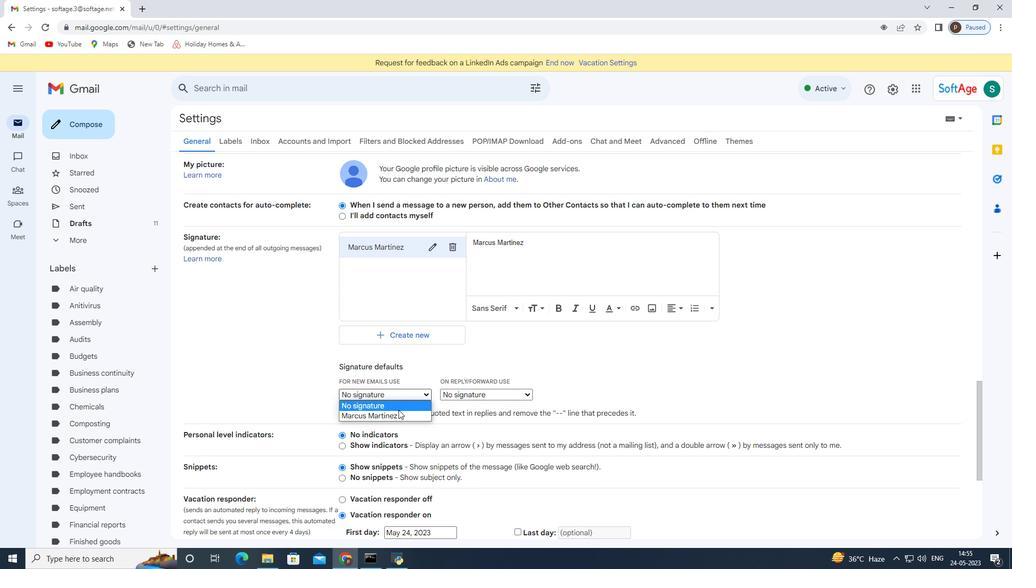 
Action: Mouse pressed left at (394, 416)
Screenshot: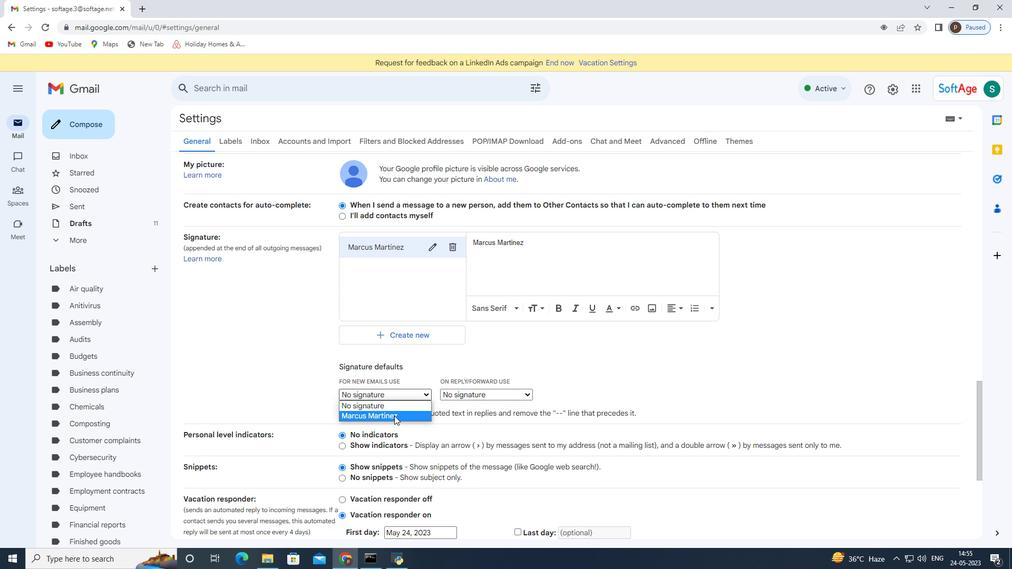 
Action: Mouse scrolled (394, 415) with delta (0, 0)
Screenshot: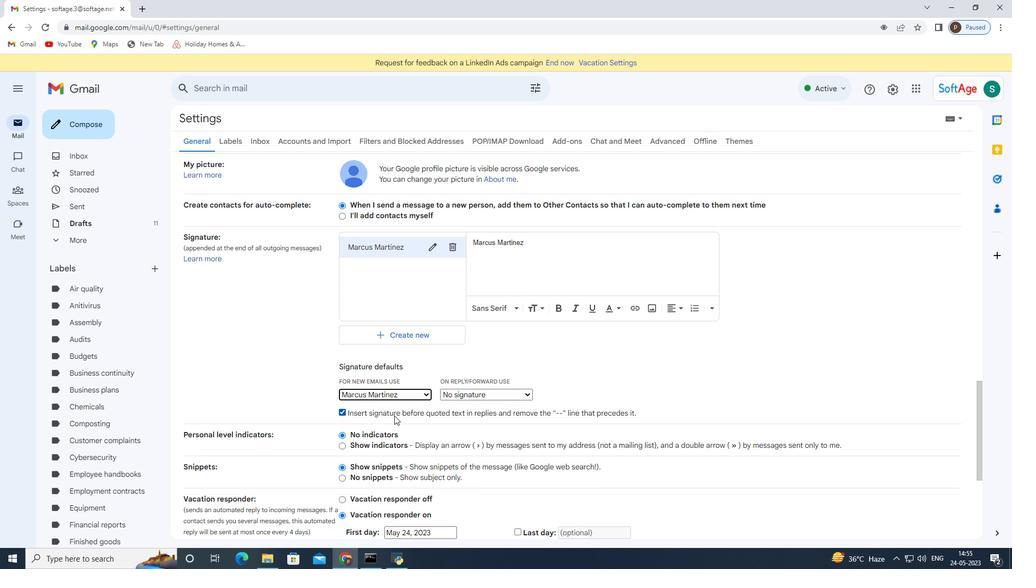 
Action: Mouse scrolled (394, 415) with delta (0, 0)
Screenshot: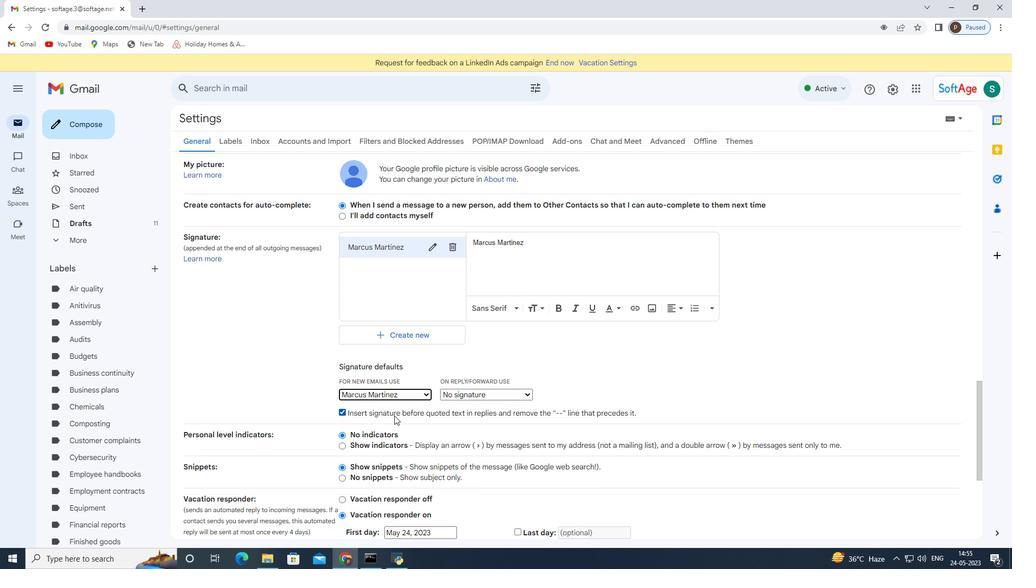
Action: Mouse scrolled (394, 415) with delta (0, 0)
Screenshot: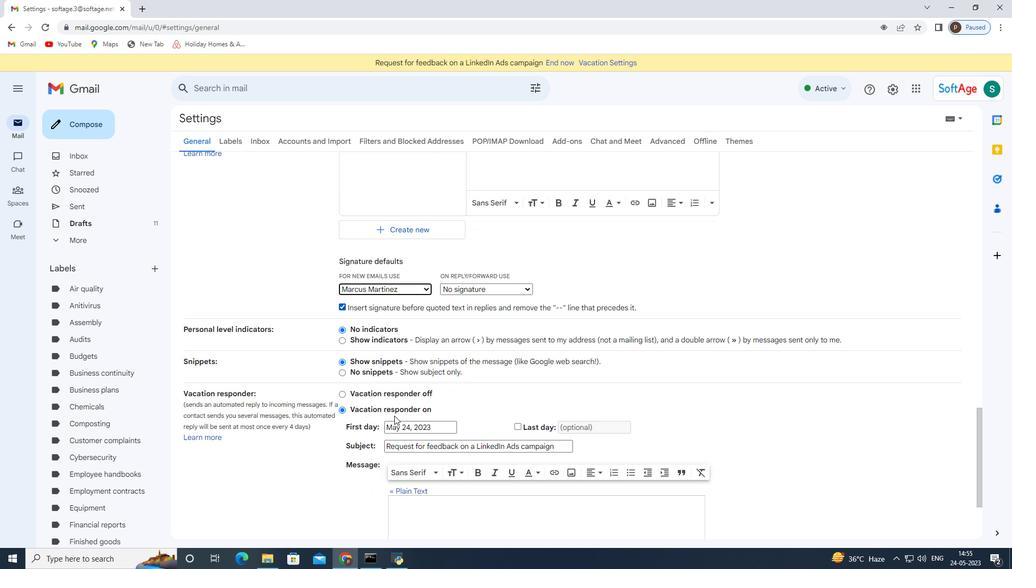 
Action: Mouse scrolled (394, 415) with delta (0, 0)
Screenshot: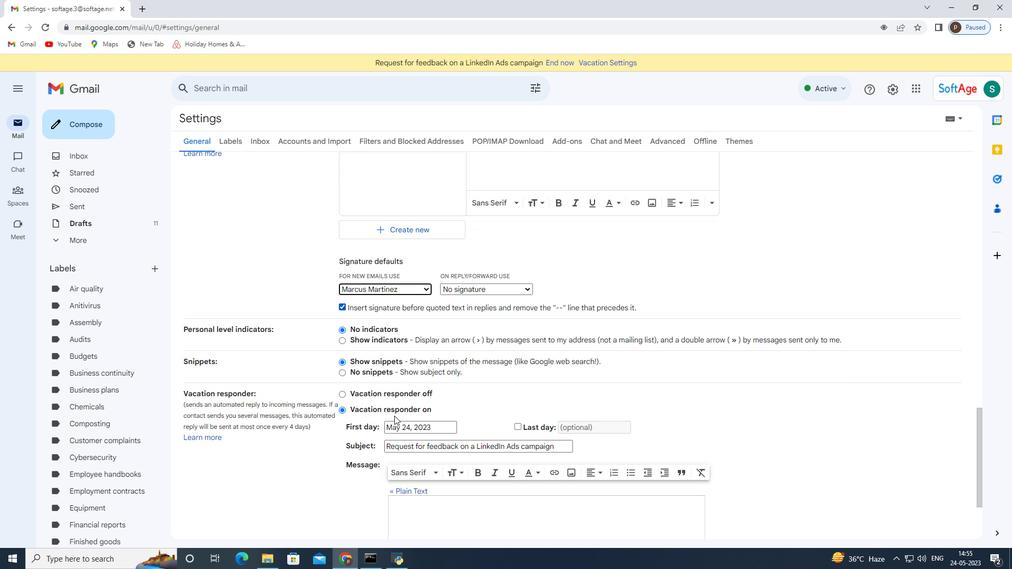 
Action: Mouse scrolled (394, 415) with delta (0, 0)
Screenshot: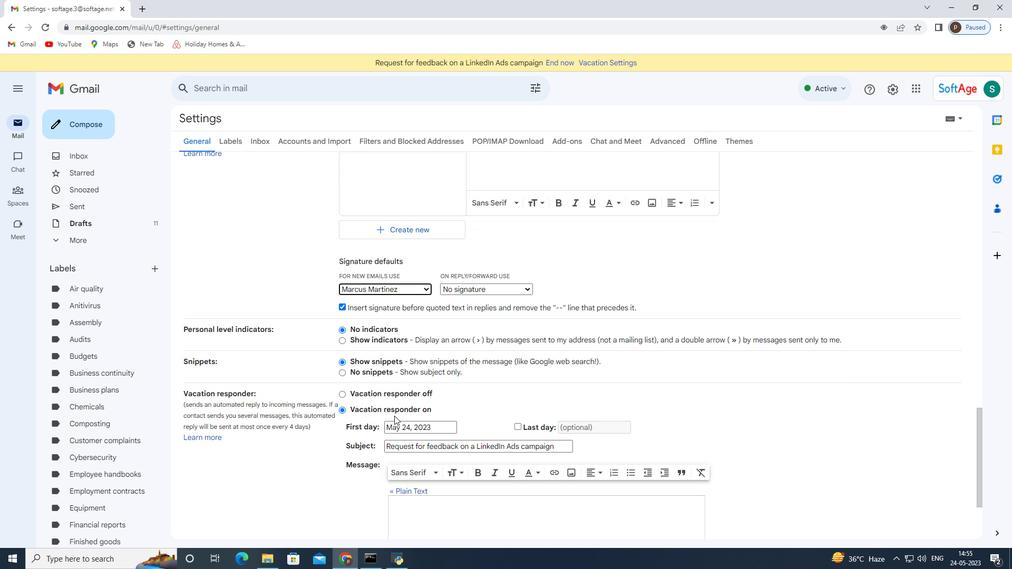 
Action: Mouse moved to (556, 486)
Screenshot: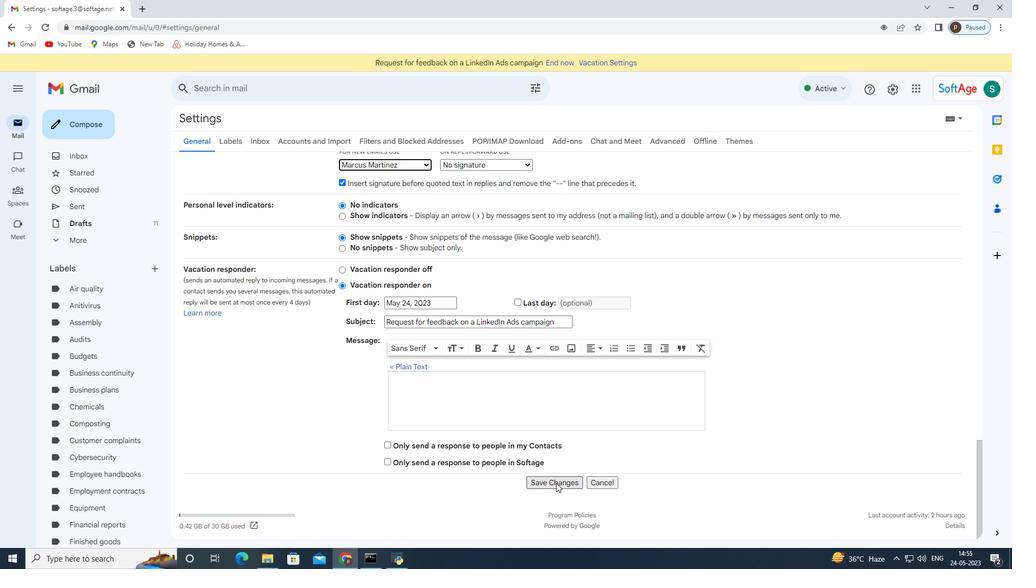 
Action: Mouse pressed left at (556, 486)
Screenshot: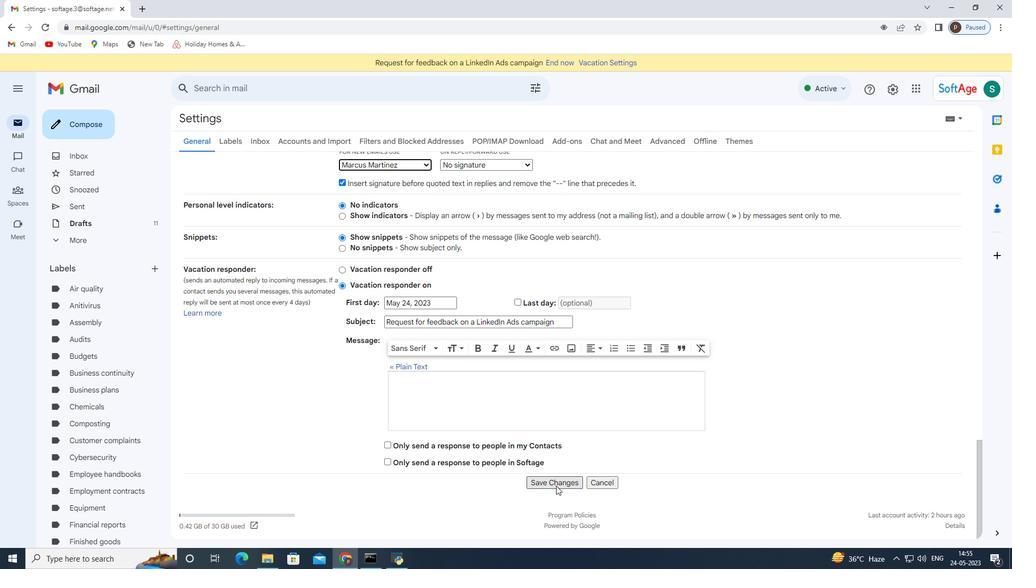 
Action: Mouse moved to (92, 126)
Screenshot: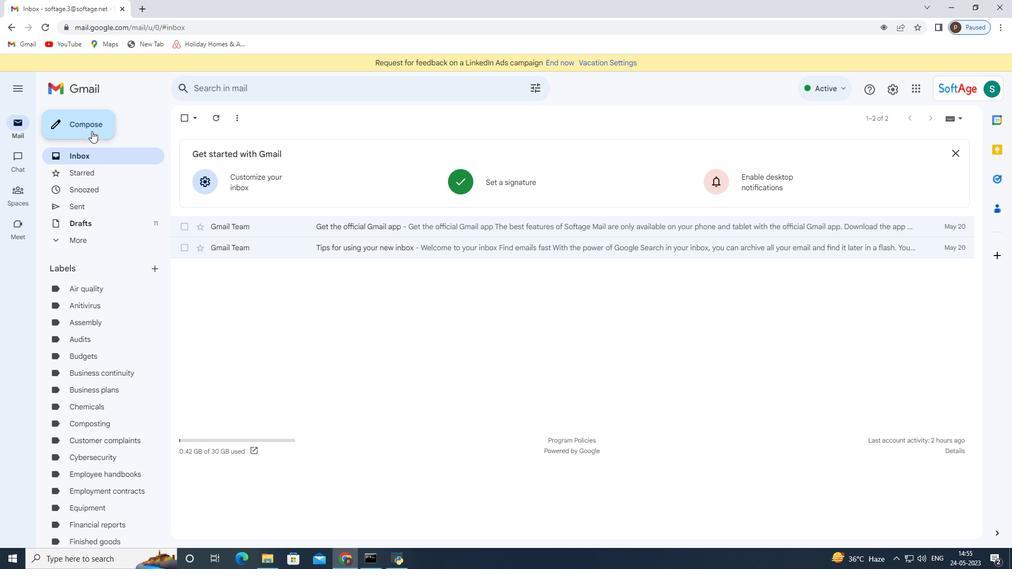 
Action: Mouse pressed left at (92, 126)
Screenshot: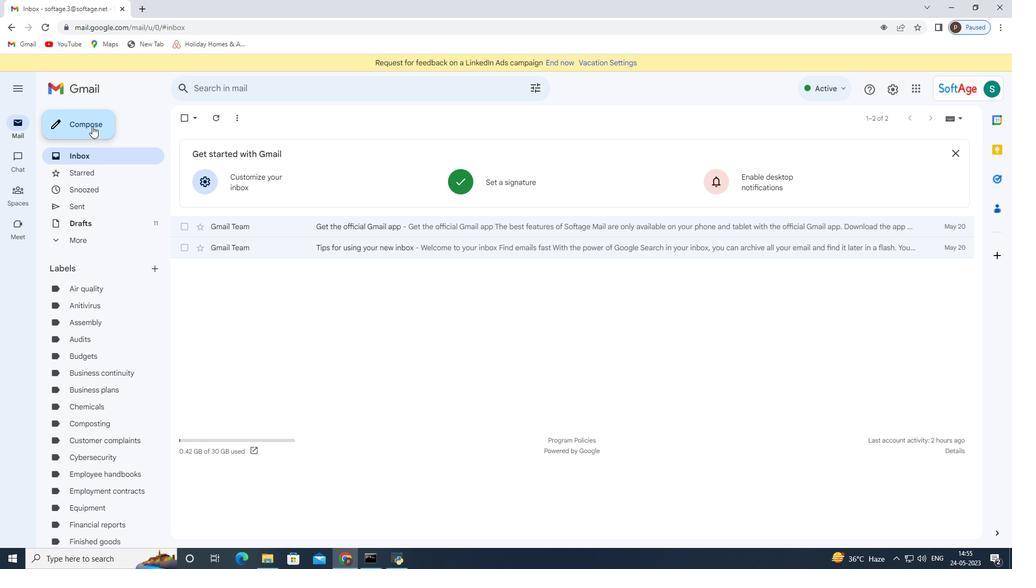 
Action: Mouse moved to (713, 274)
Screenshot: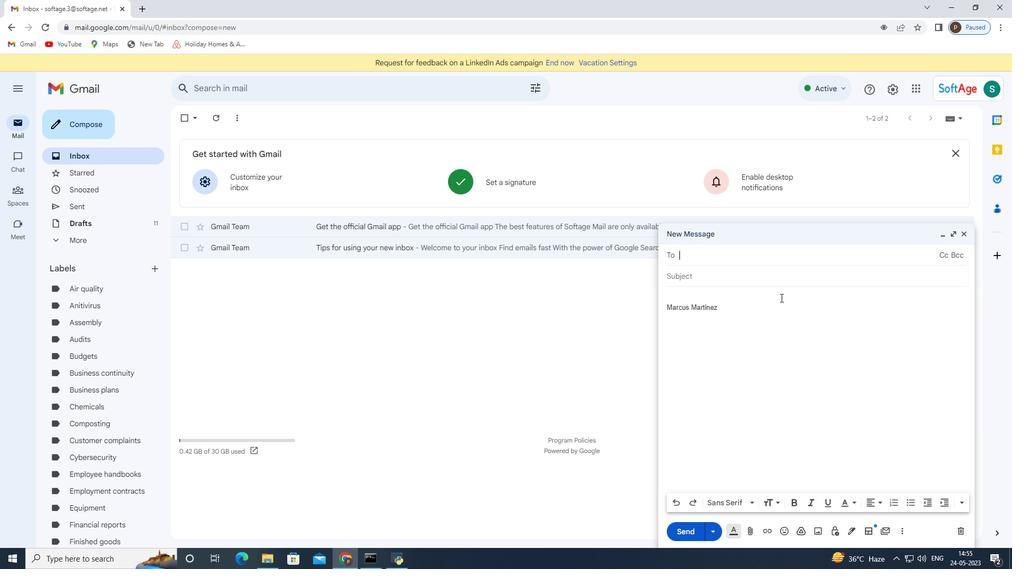 
Action: Mouse pressed left at (713, 274)
Screenshot: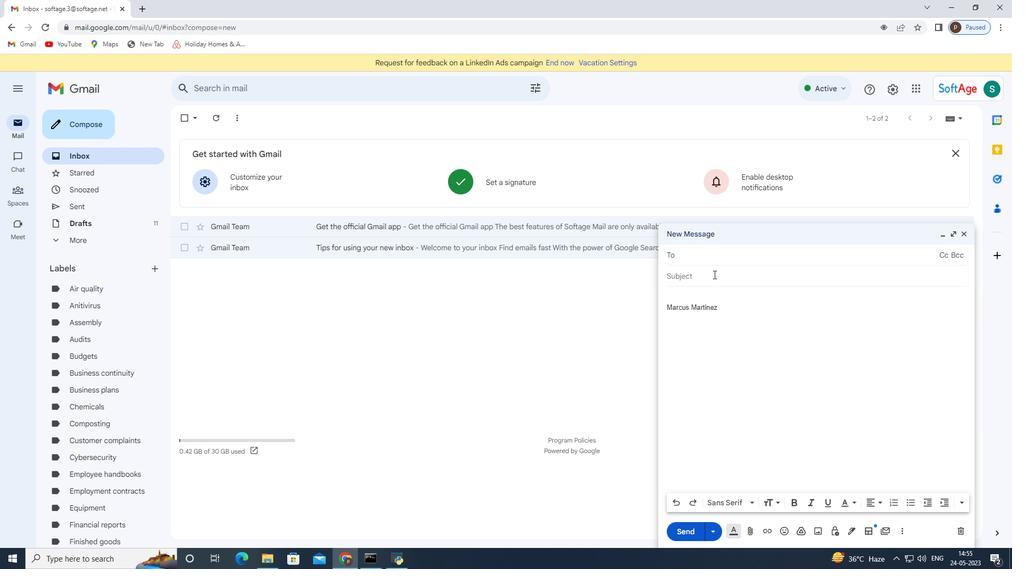 
Action: Key pressed <Key.shift>Feedback
Screenshot: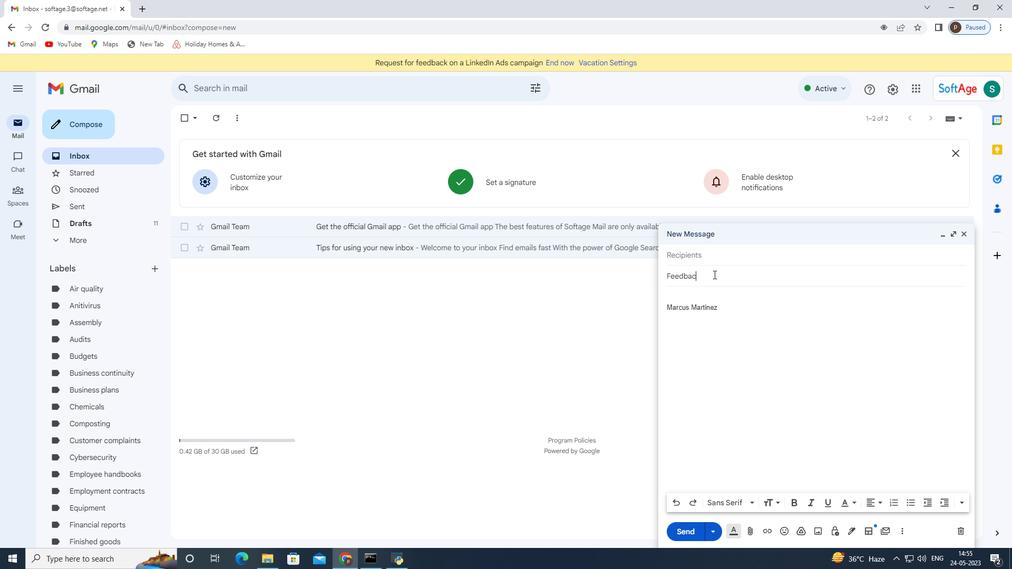 
Action: Mouse moved to (713, 274)
Screenshot: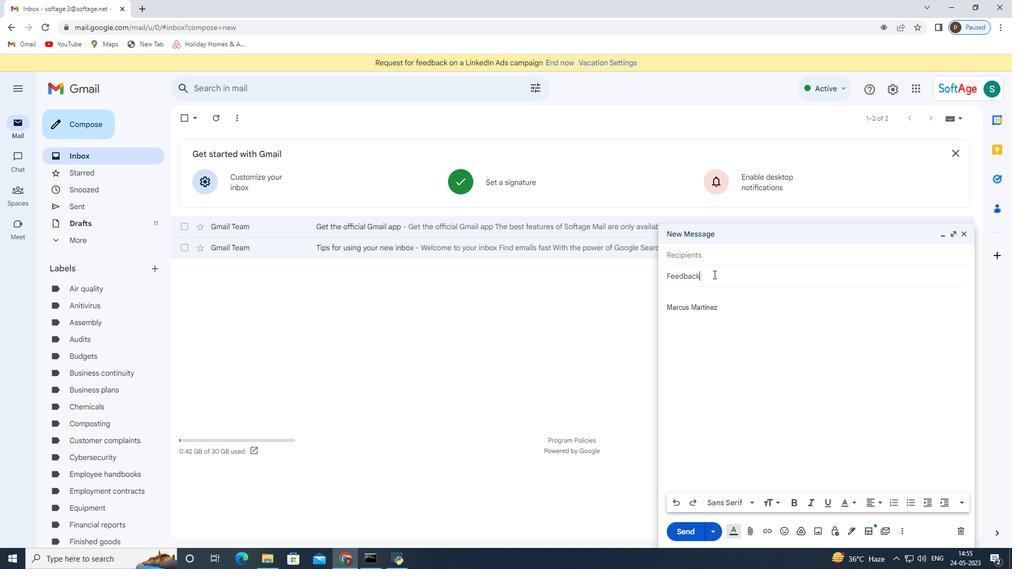 
Action: Key pressed <Key.space>on<Key.space>a<Key.space>website<Key.space>redesign<Key.tab><Key.shift>I<Key.space>would<Key.space>like<Key.space>to<Key.space>request<Key.space>a<Key.space>list<Key.space>of<Key.space>the<Key.space>current<Key.space>open<Key.space>positions<Key.space>in<Key.space>the<Key.space>company.
Screenshot: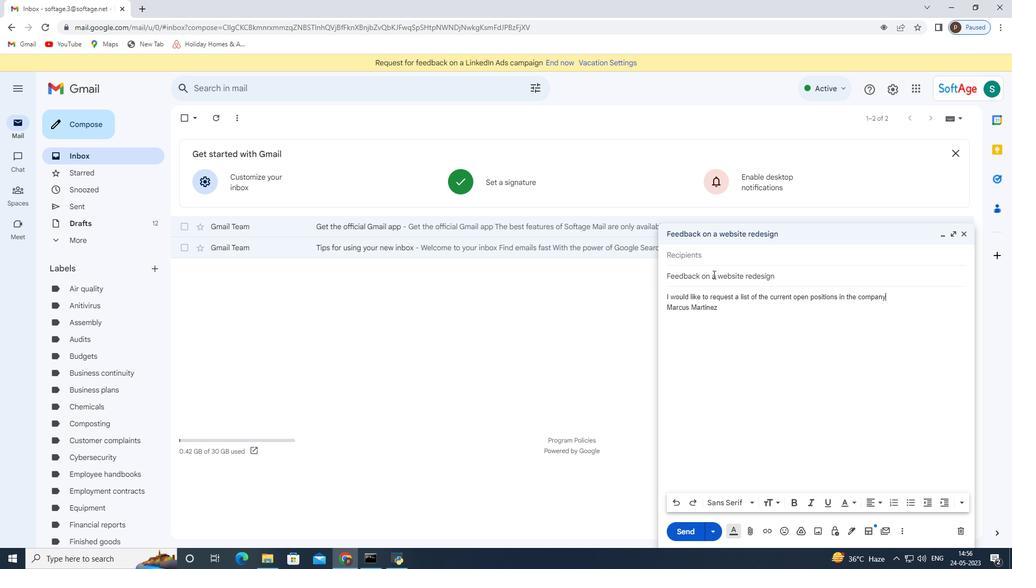 
Action: Mouse moved to (717, 256)
Screenshot: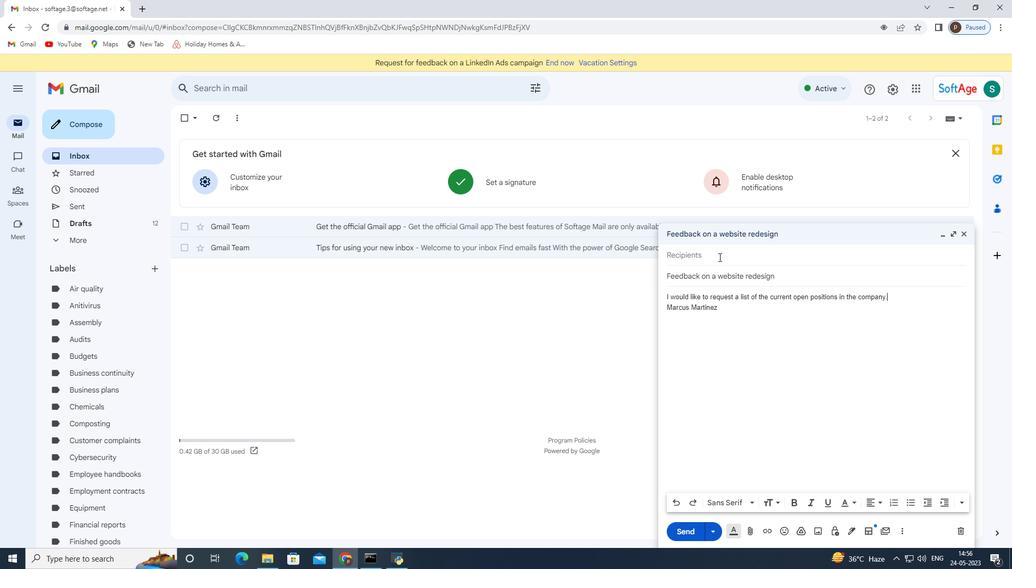 
Action: Mouse pressed left at (717, 256)
Screenshot: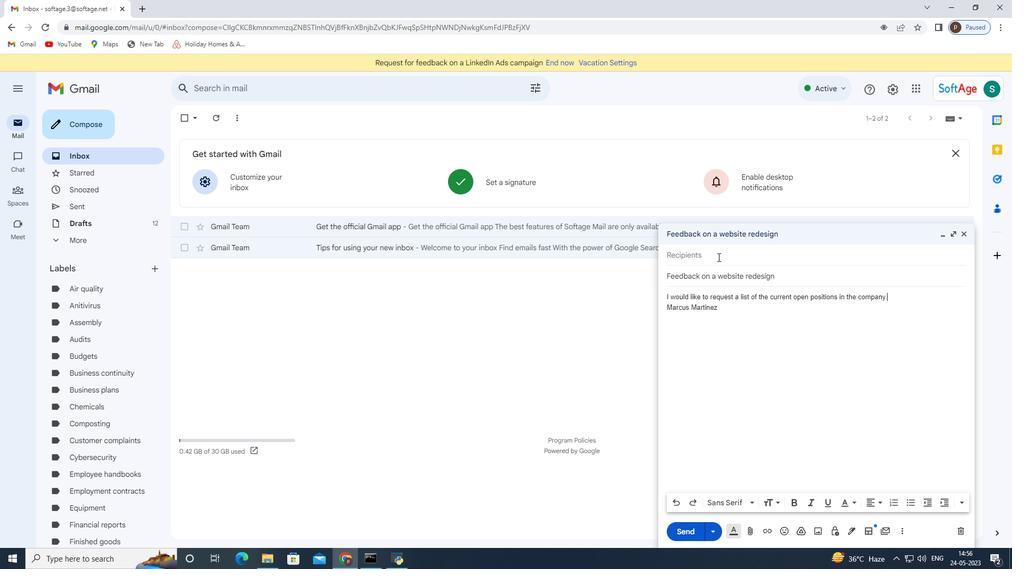 
Action: Key pressed softage.10<Key.shift>@softage.net<Key.enter>
Screenshot: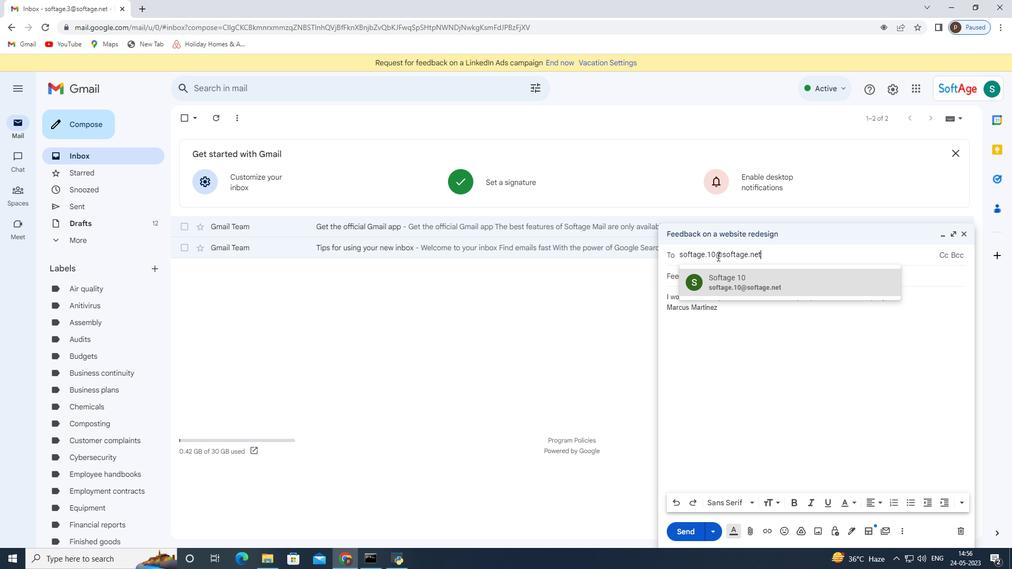 
Action: Mouse moved to (749, 528)
Screenshot: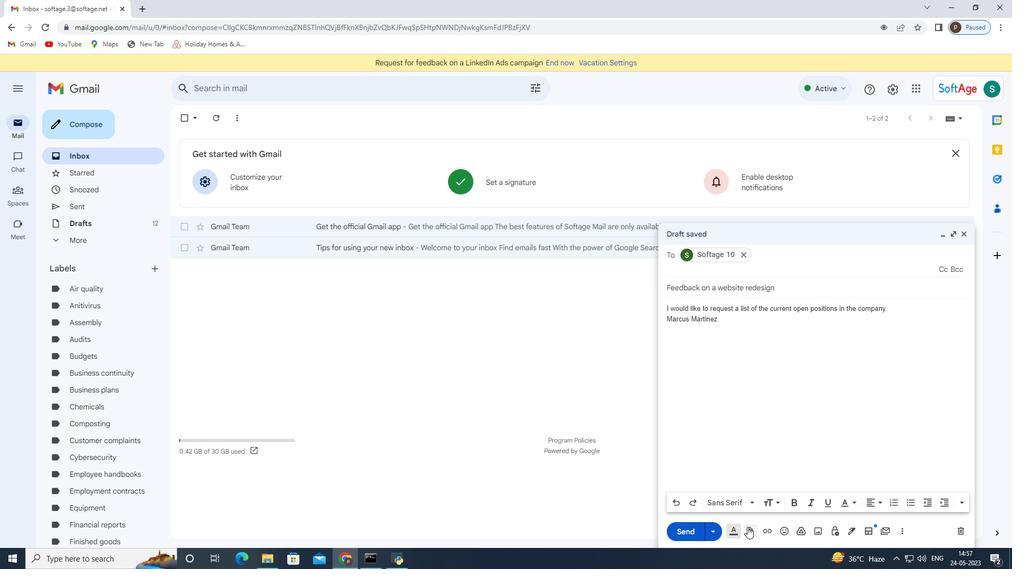 
Action: Mouse pressed left at (749, 528)
Screenshot: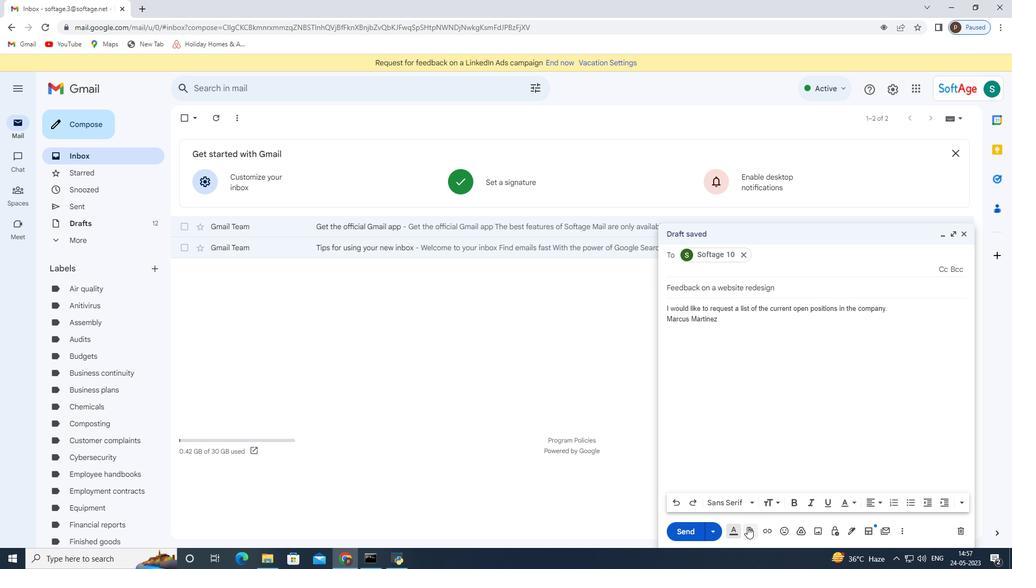 
Action: Mouse moved to (143, 91)
Screenshot: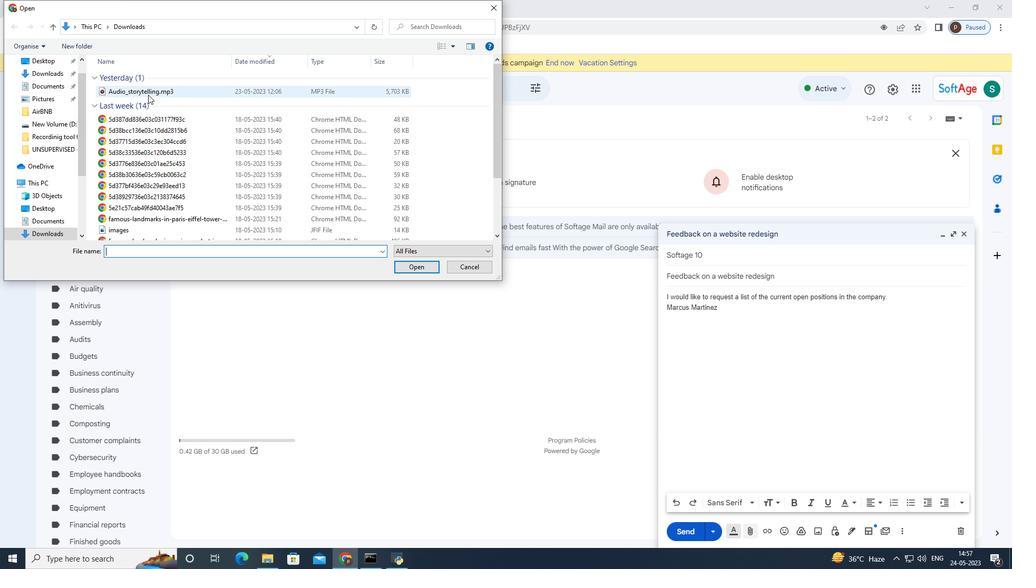 
Action: Mouse pressed left at (143, 91)
Screenshot: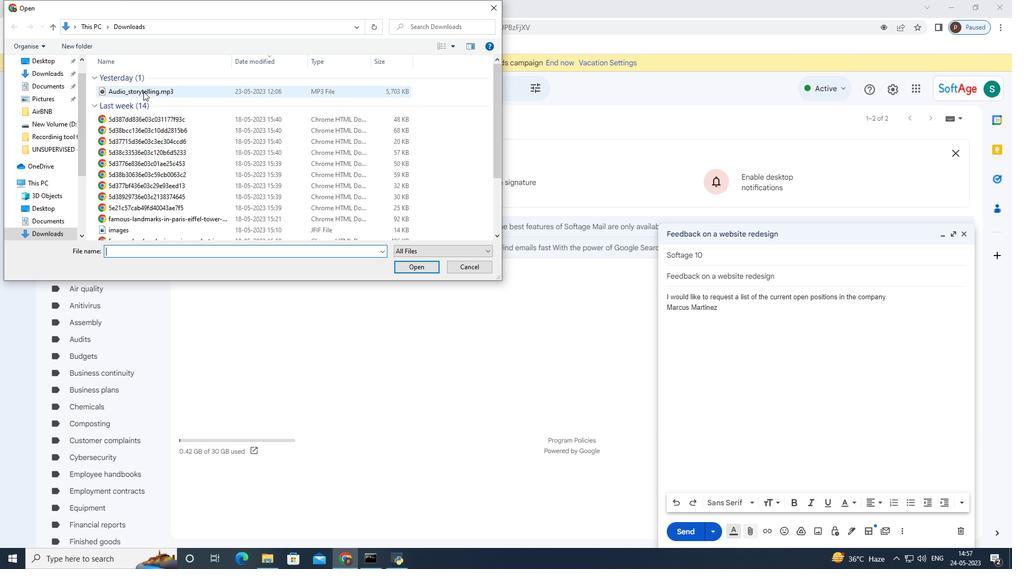 
Action: Mouse moved to (414, 265)
Screenshot: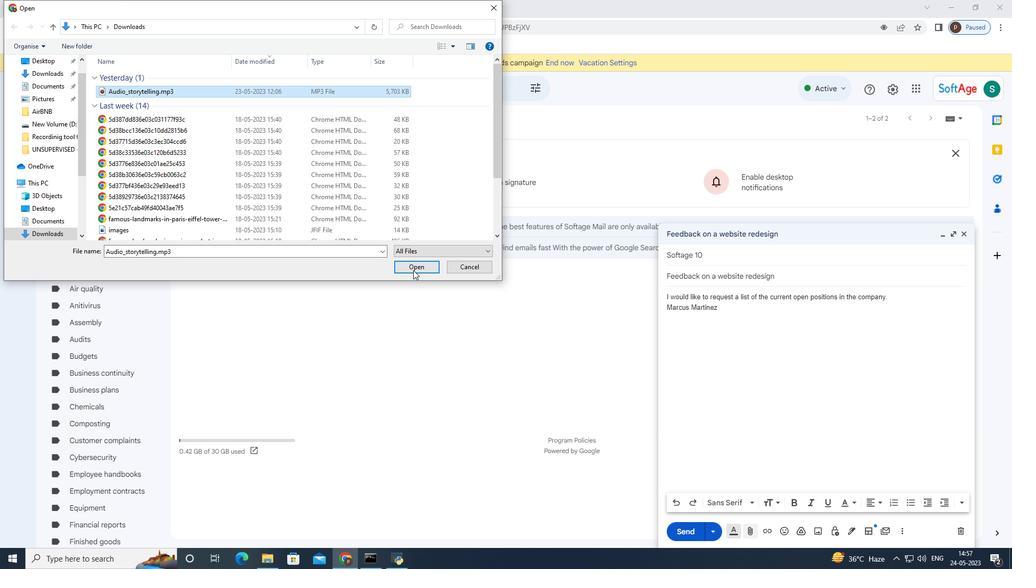 
Action: Mouse pressed left at (414, 265)
Screenshot: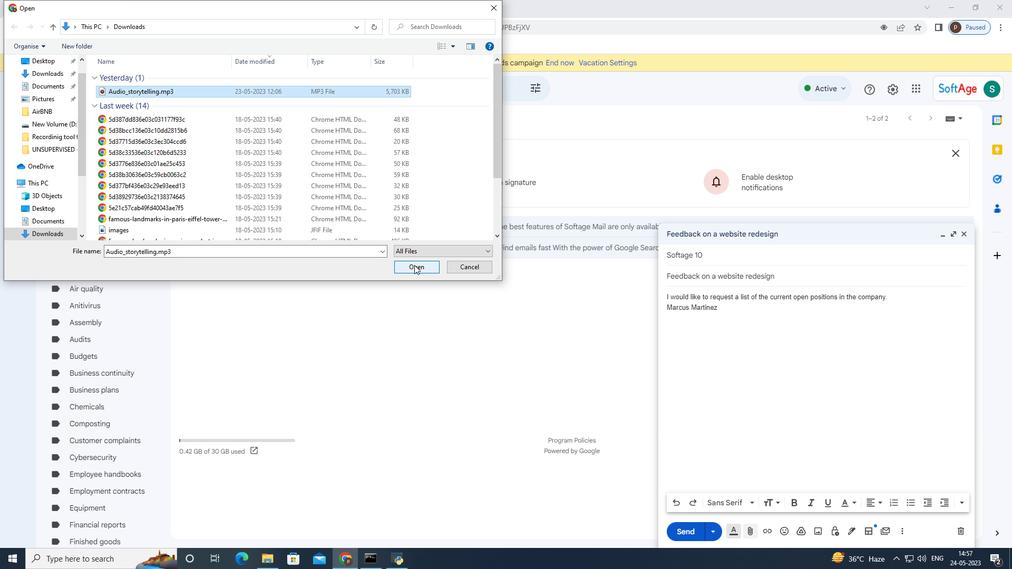 
Action: Mouse moved to (894, 300)
Screenshot: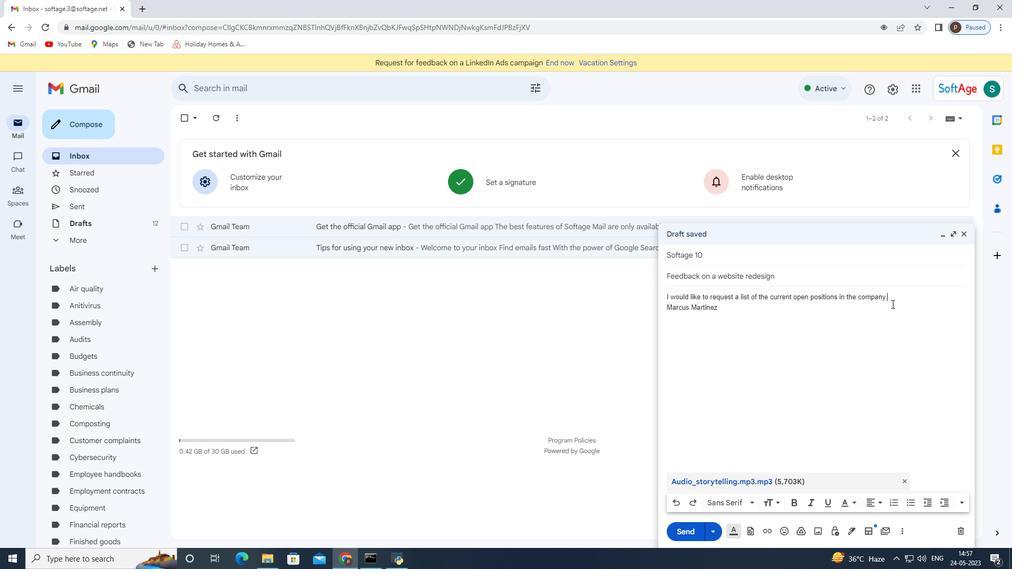 
Action: Key pressed <Key.enter>
Screenshot: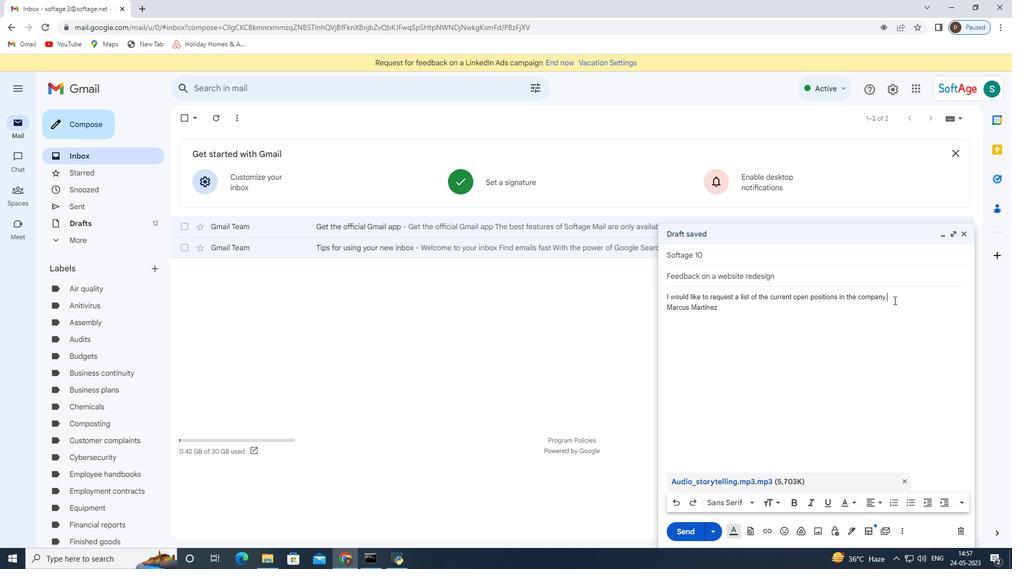 
Action: Mouse pressed left at (894, 300)
Screenshot: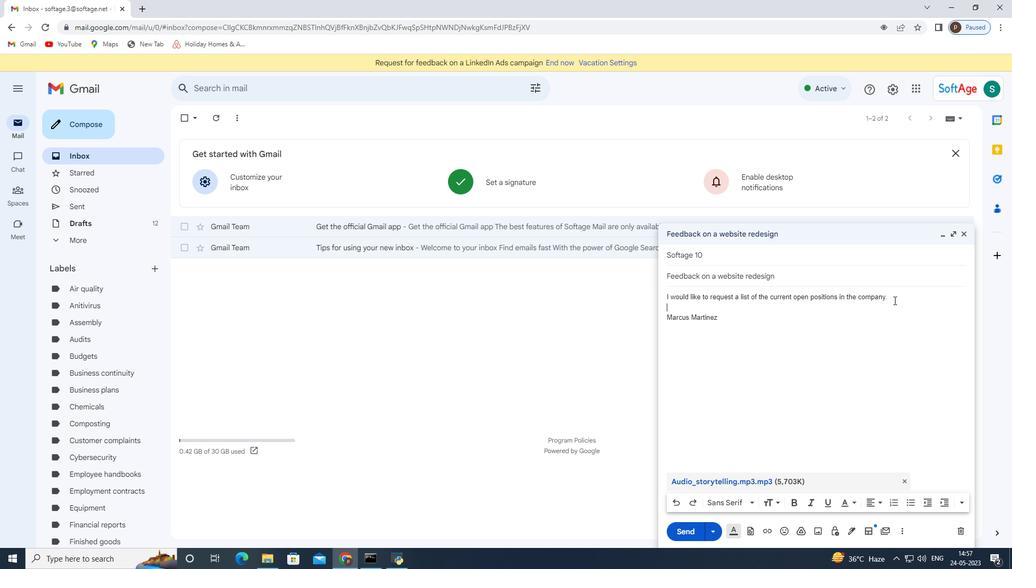
Action: Mouse pressed left at (894, 300)
Screenshot: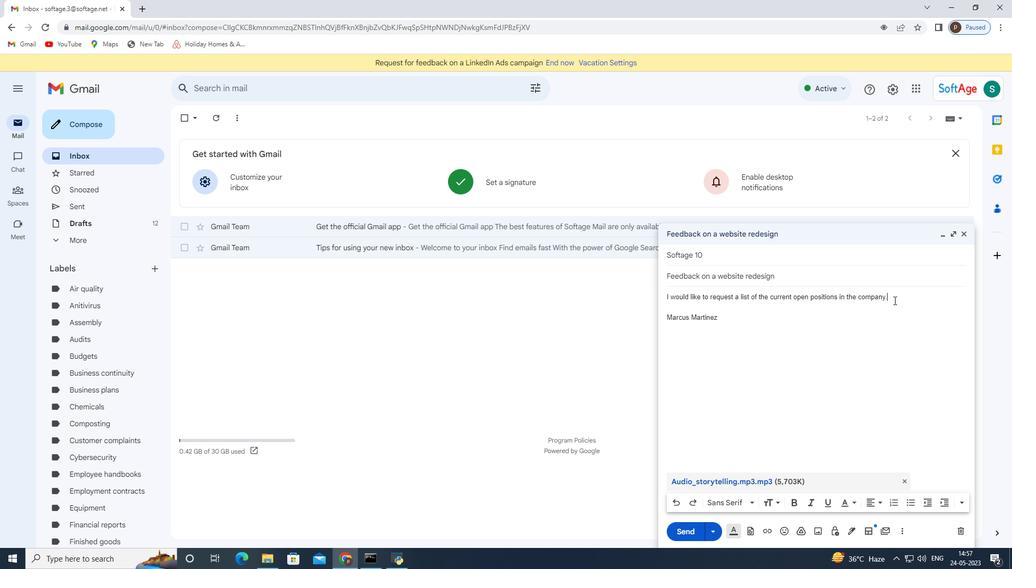 
Action: Mouse pressed left at (894, 300)
Screenshot: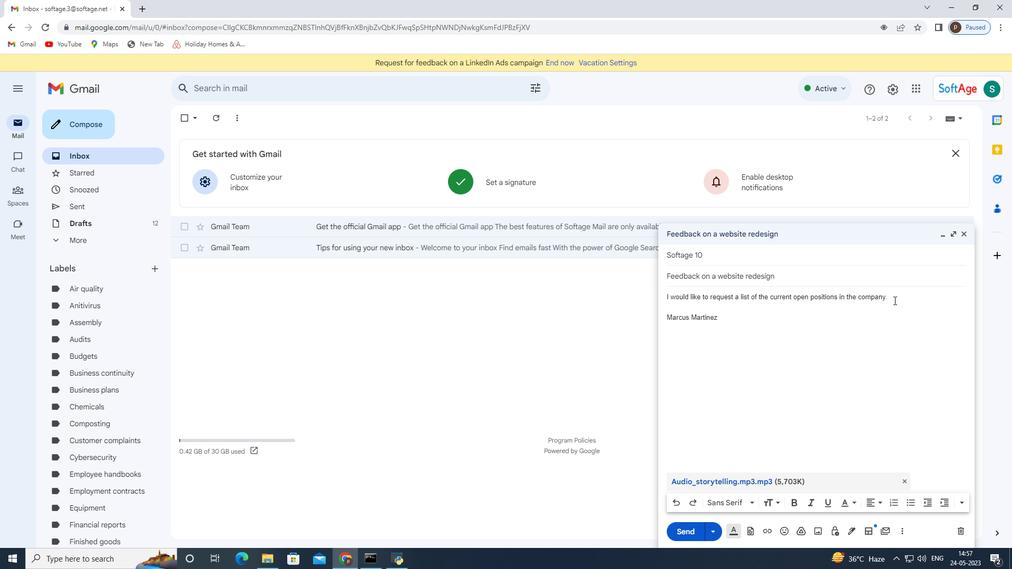 
Action: Mouse pressed left at (894, 300)
Screenshot: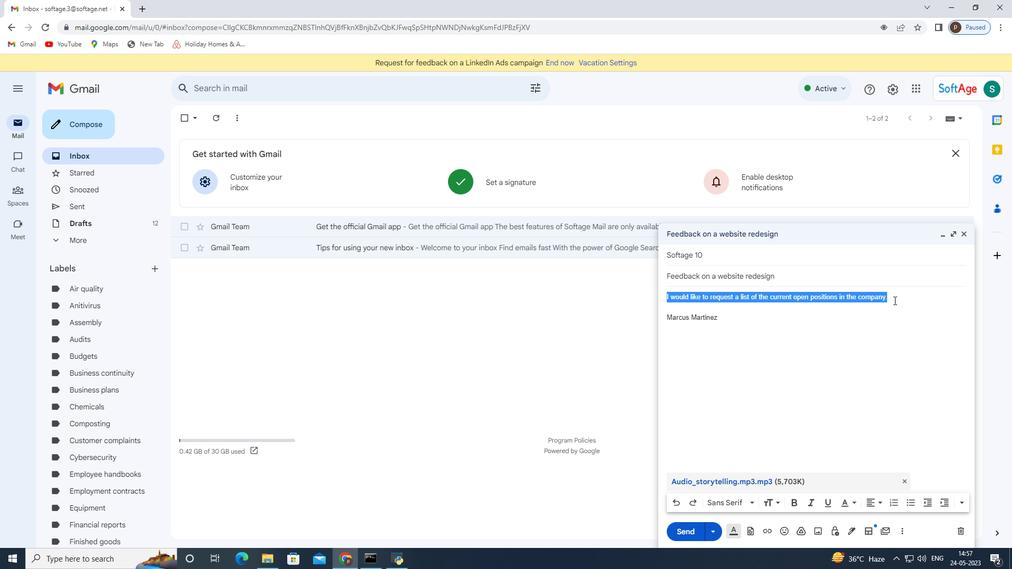 
Action: Mouse moved to (751, 503)
Screenshot: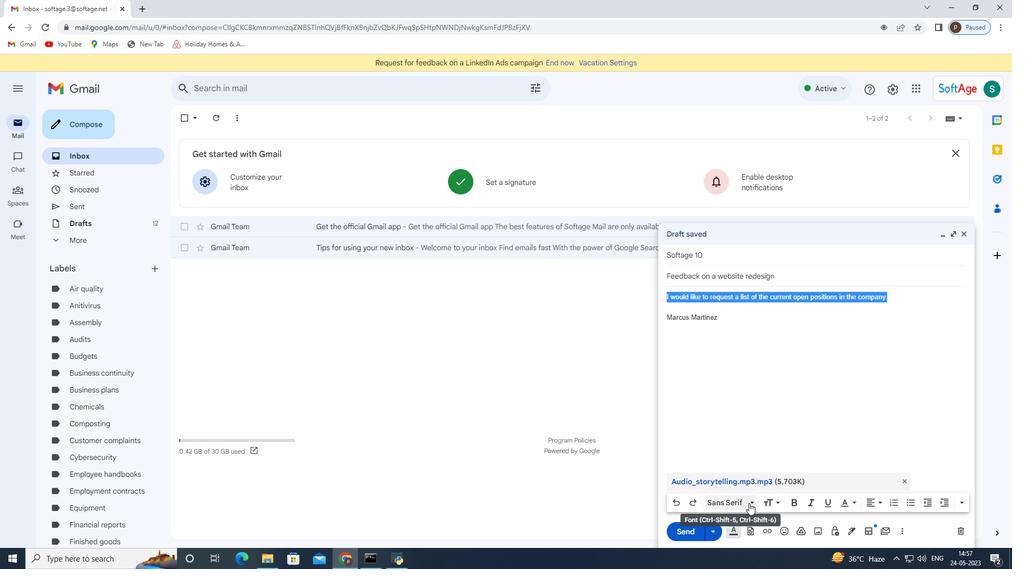 
Action: Mouse pressed left at (751, 503)
Screenshot: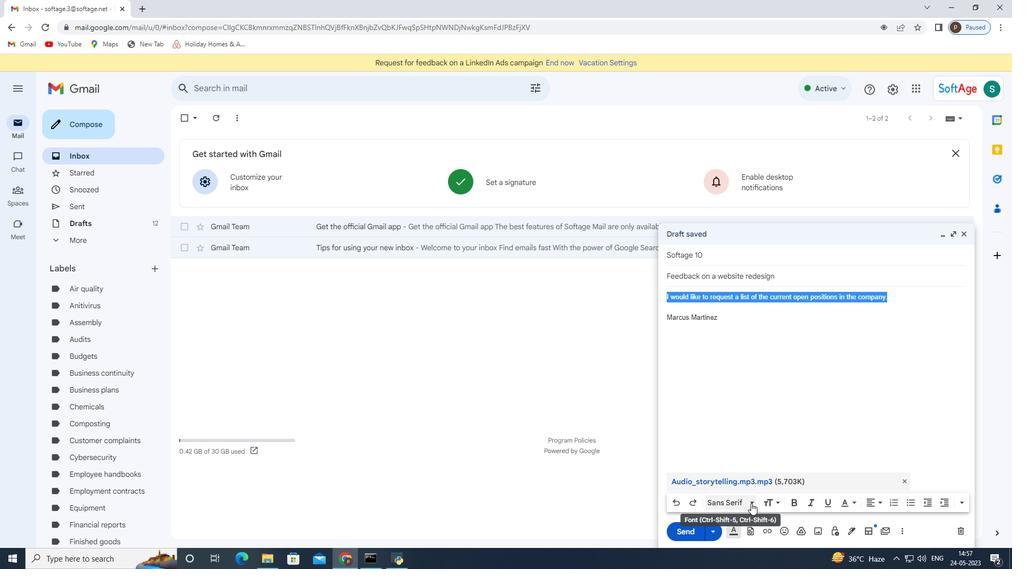 
Action: Mouse moved to (747, 402)
Screenshot: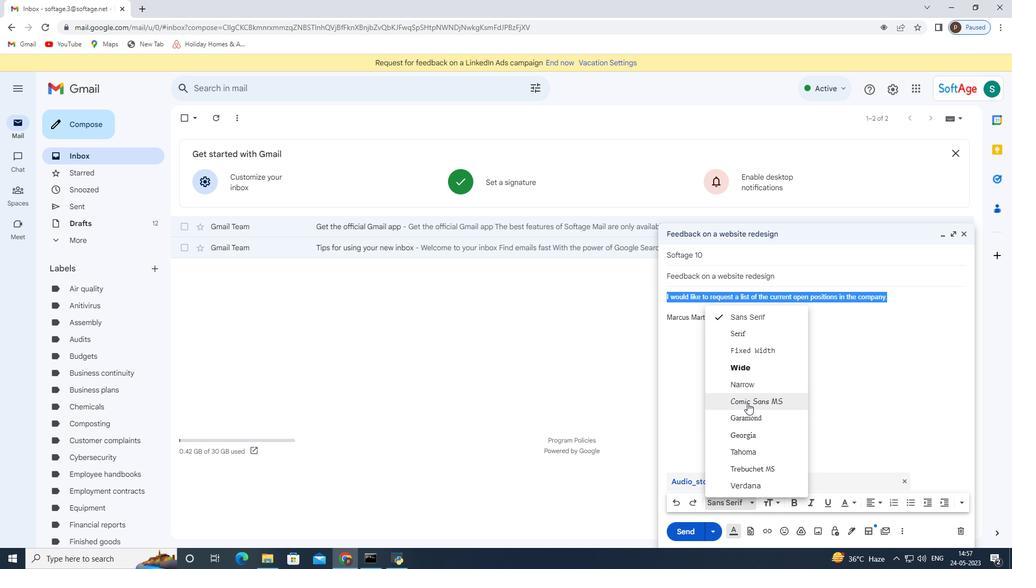 
Action: Mouse pressed left at (747, 402)
Screenshot: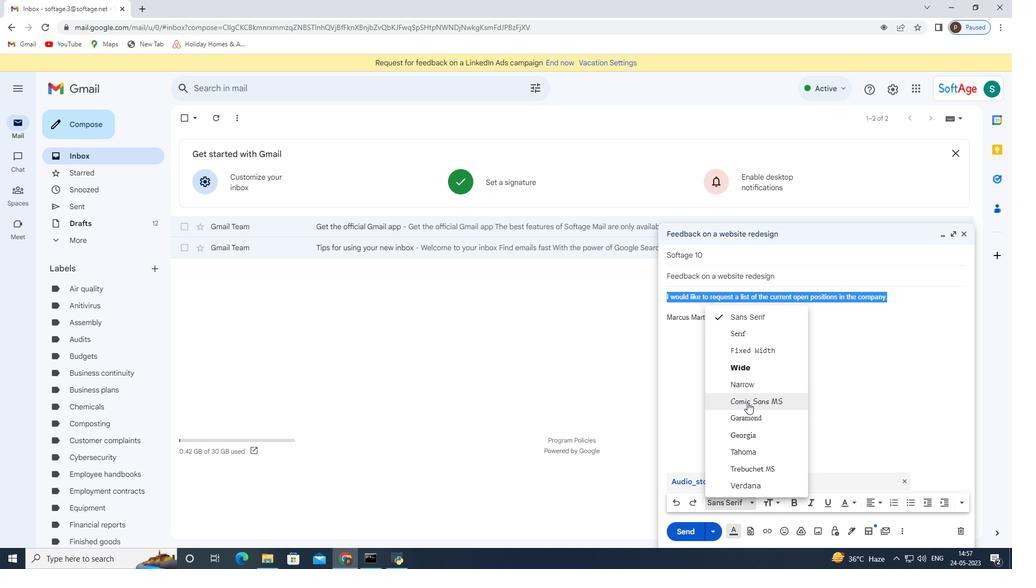 
Action: Mouse moved to (792, 500)
Screenshot: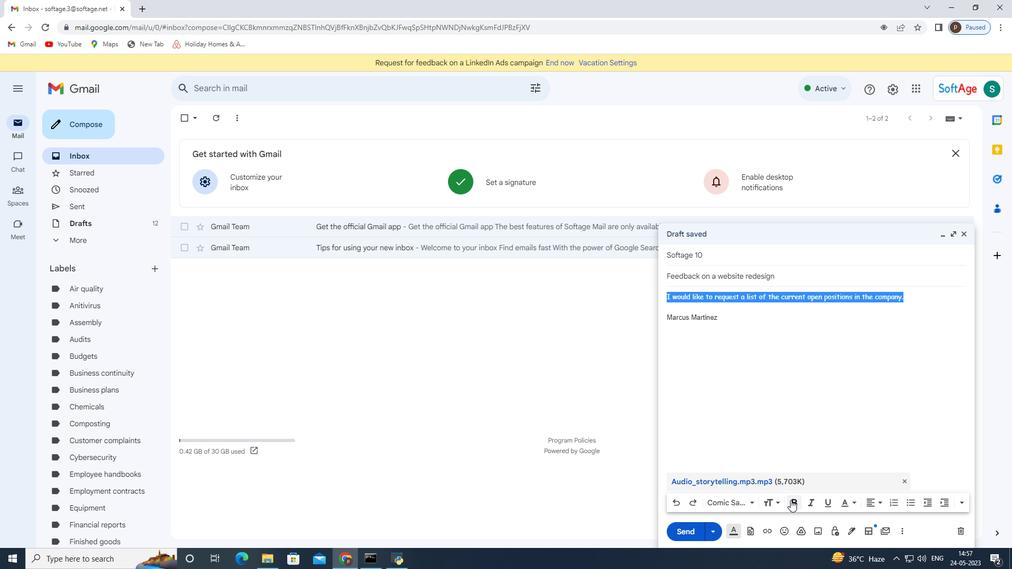 
Action: Mouse pressed left at (792, 500)
Screenshot: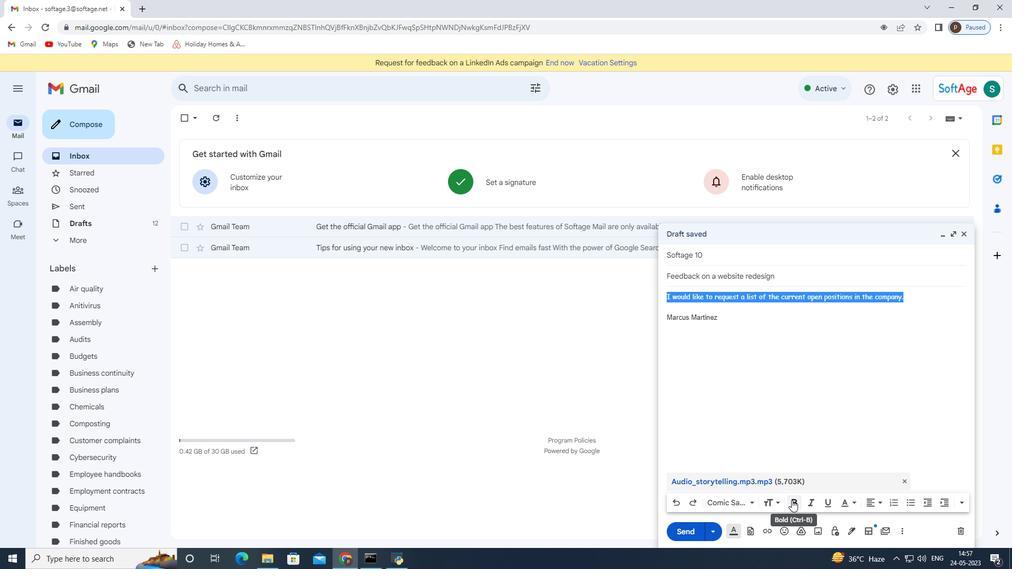 
Action: Mouse moved to (808, 500)
Screenshot: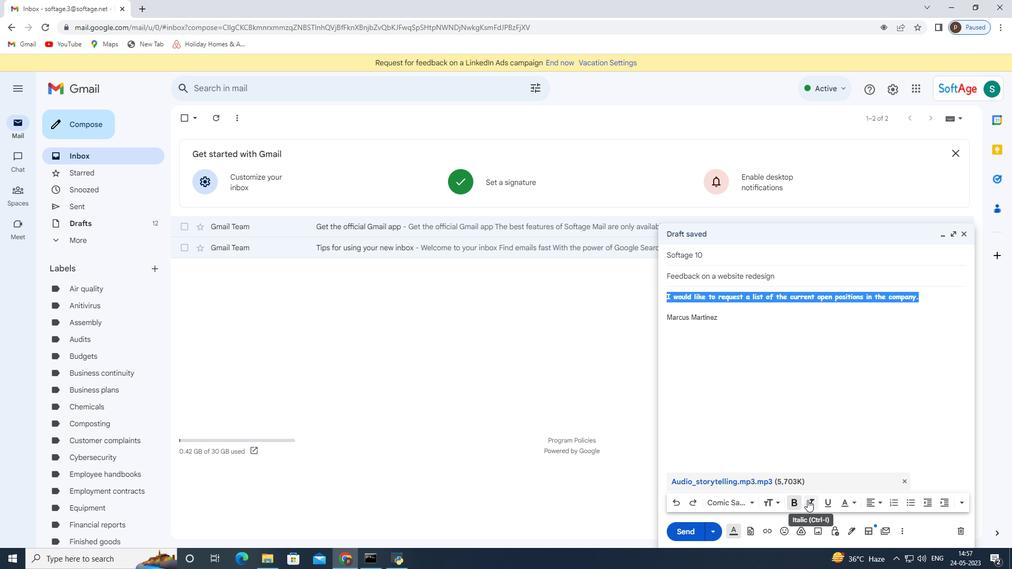 
Action: Mouse pressed left at (808, 500)
Screenshot: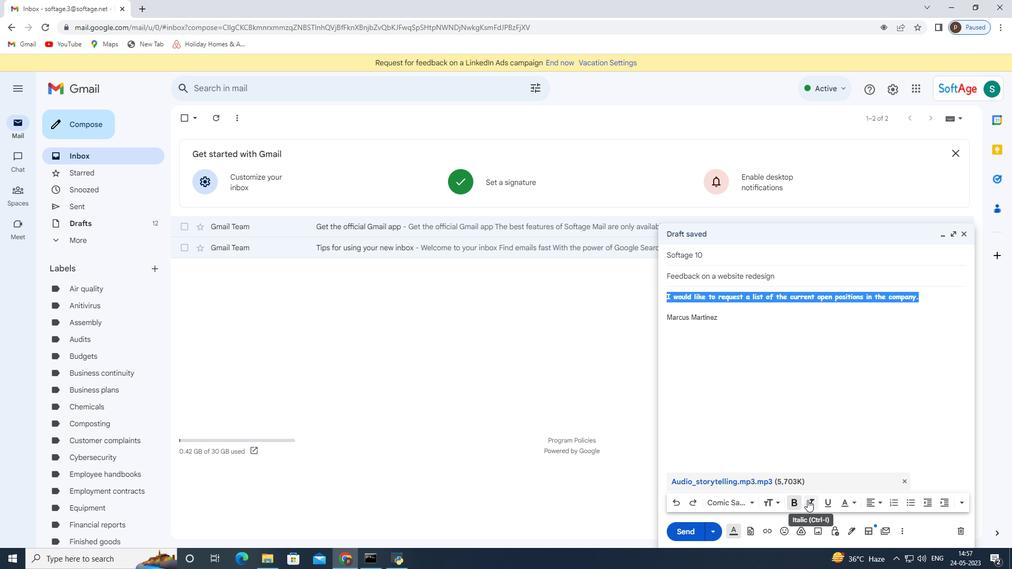 
Action: Mouse moved to (803, 362)
Screenshot: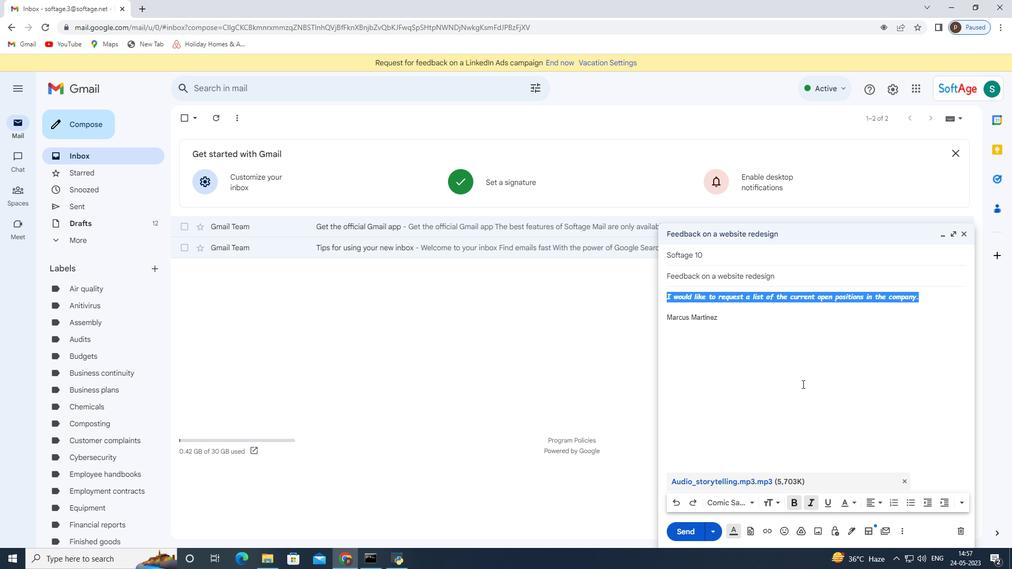 
Action: Mouse pressed left at (803, 362)
Screenshot: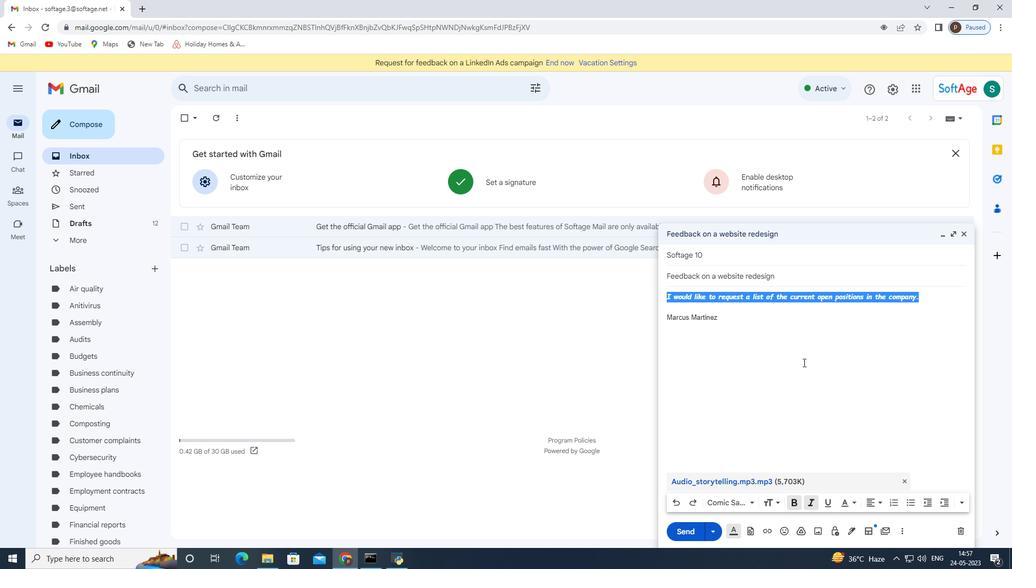 
Action: Mouse moved to (684, 535)
Screenshot: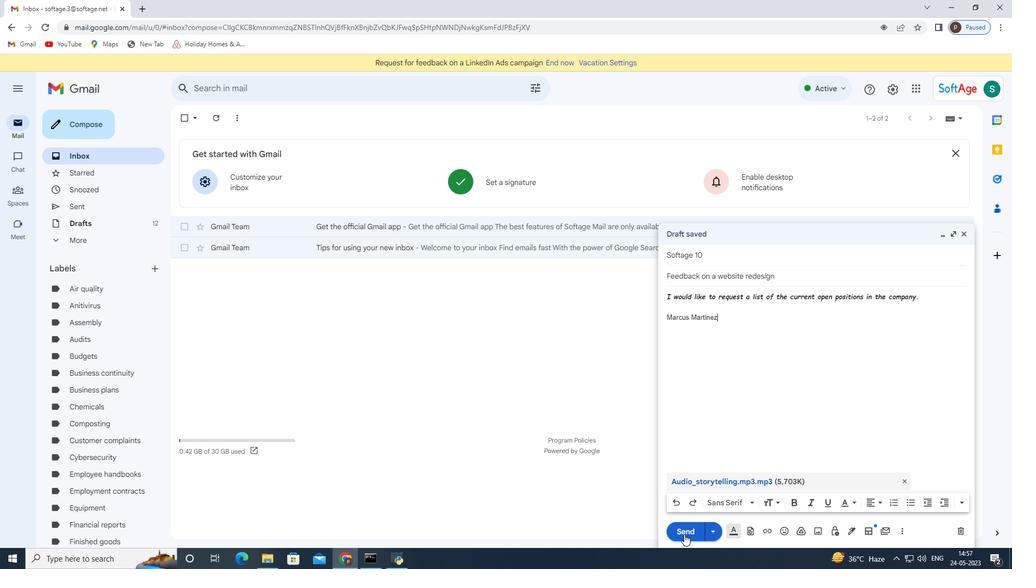
Action: Mouse pressed left at (684, 535)
Screenshot: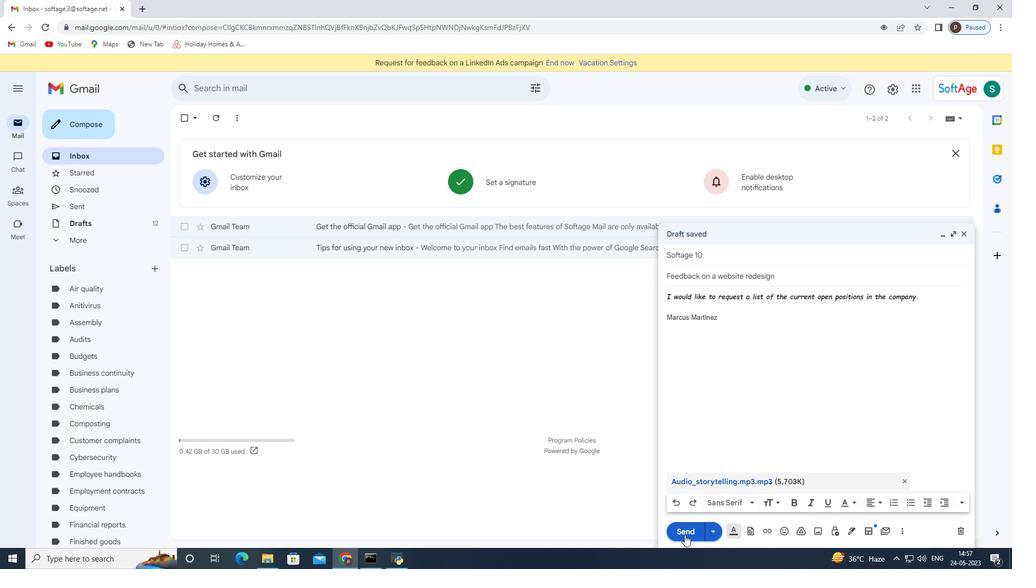 
Action: Mouse moved to (128, 208)
Screenshot: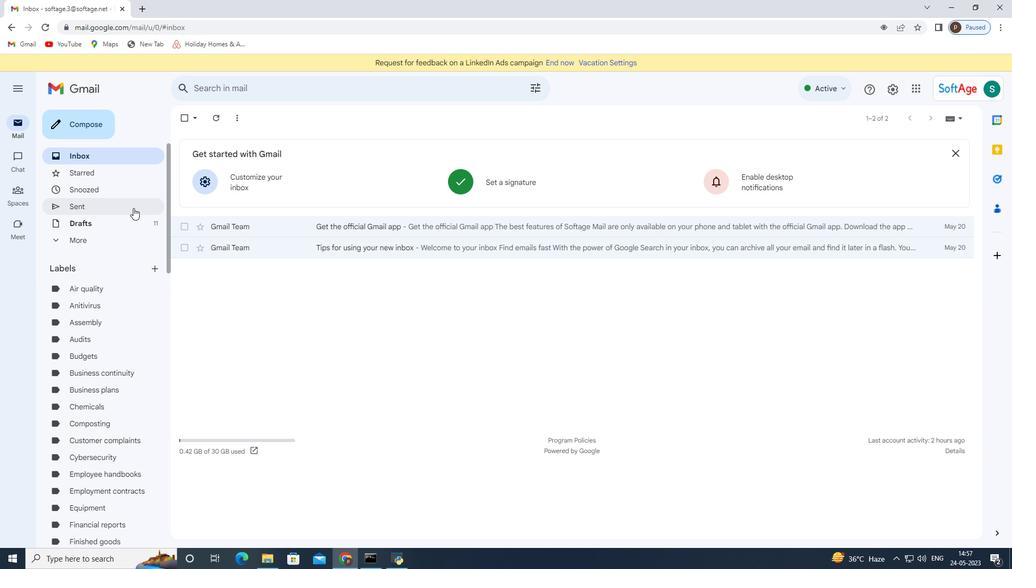 
Action: Mouse pressed left at (128, 208)
Screenshot: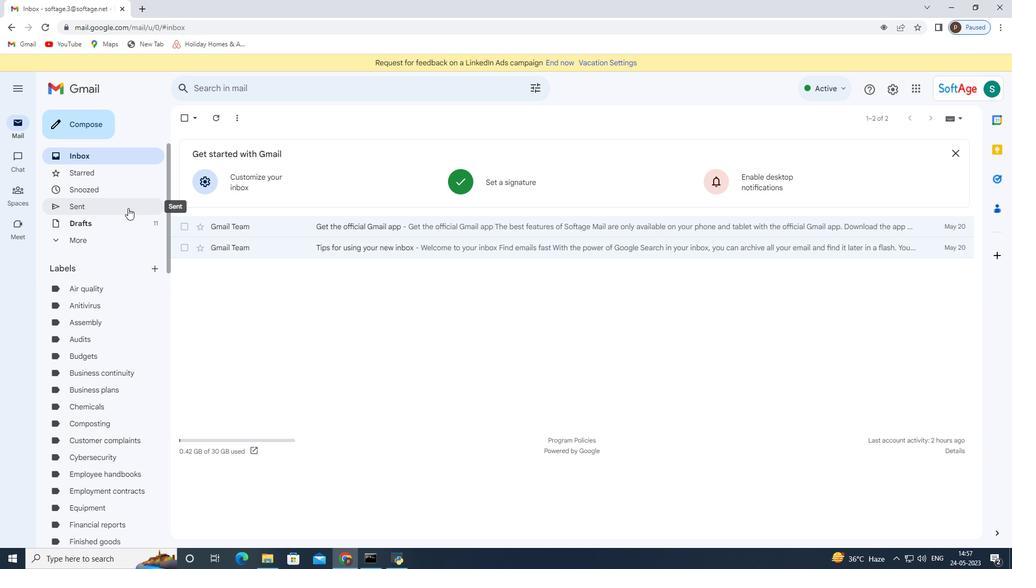 
Action: Mouse moved to (421, 185)
Screenshot: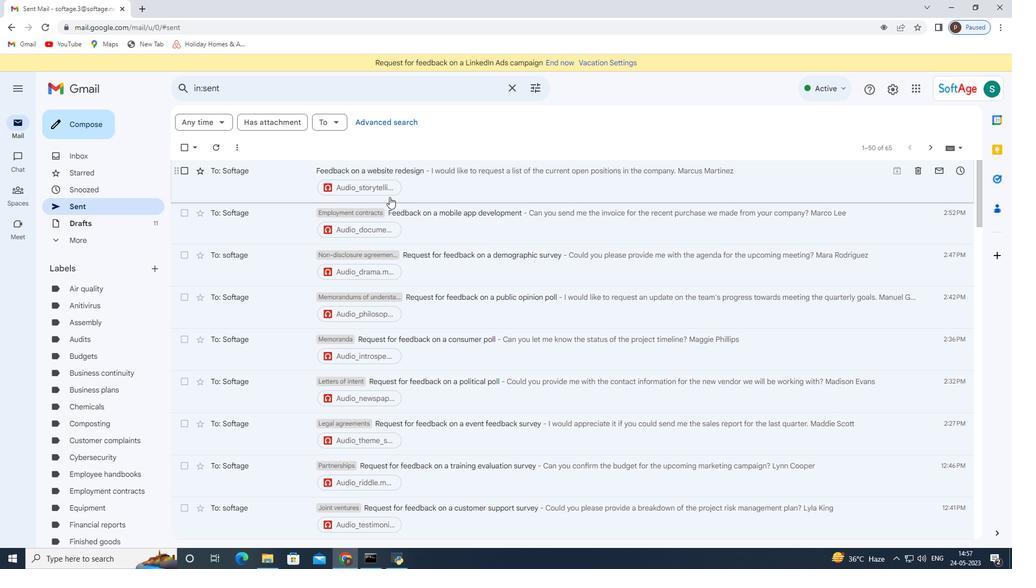 
Action: Mouse pressed right at (421, 185)
Screenshot: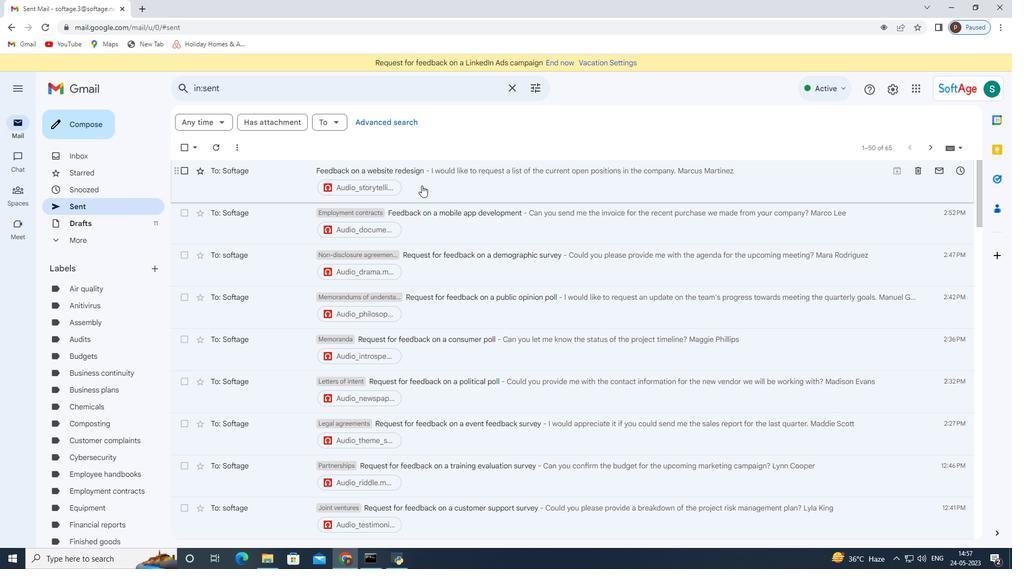 
Action: Mouse moved to (502, 364)
Screenshot: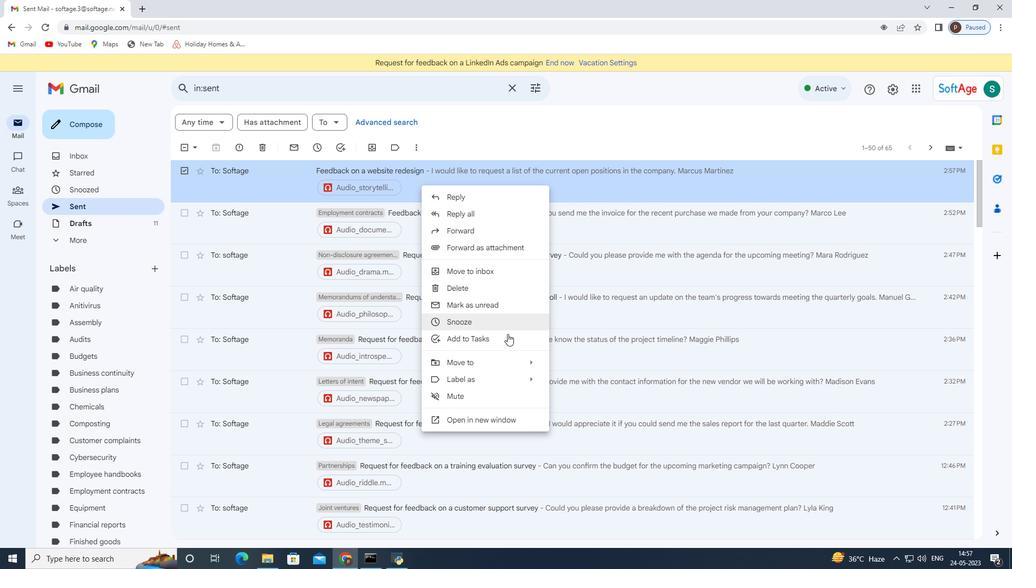 
Action: Mouse pressed left at (502, 364)
Screenshot: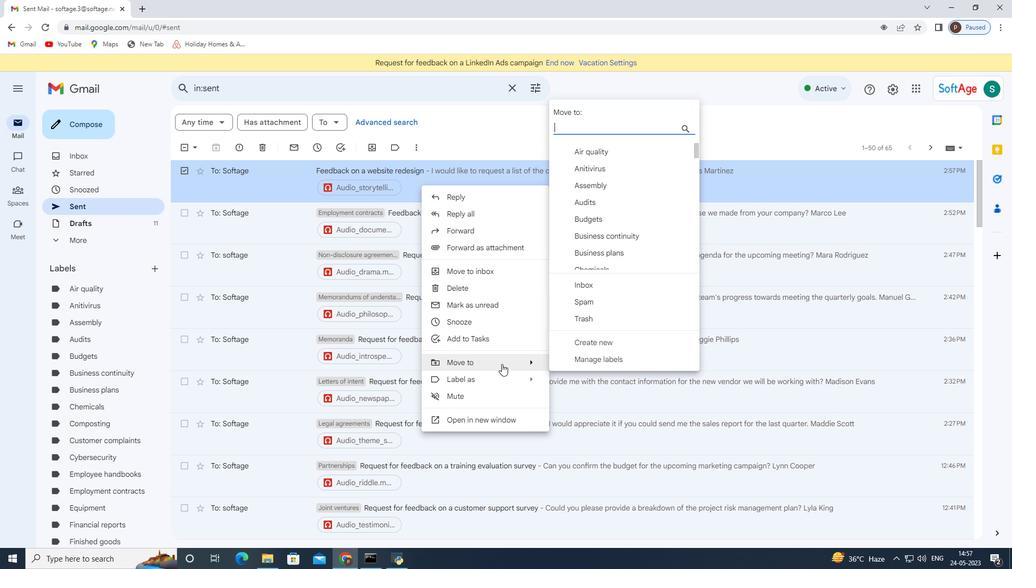 
Action: Mouse moved to (604, 342)
Screenshot: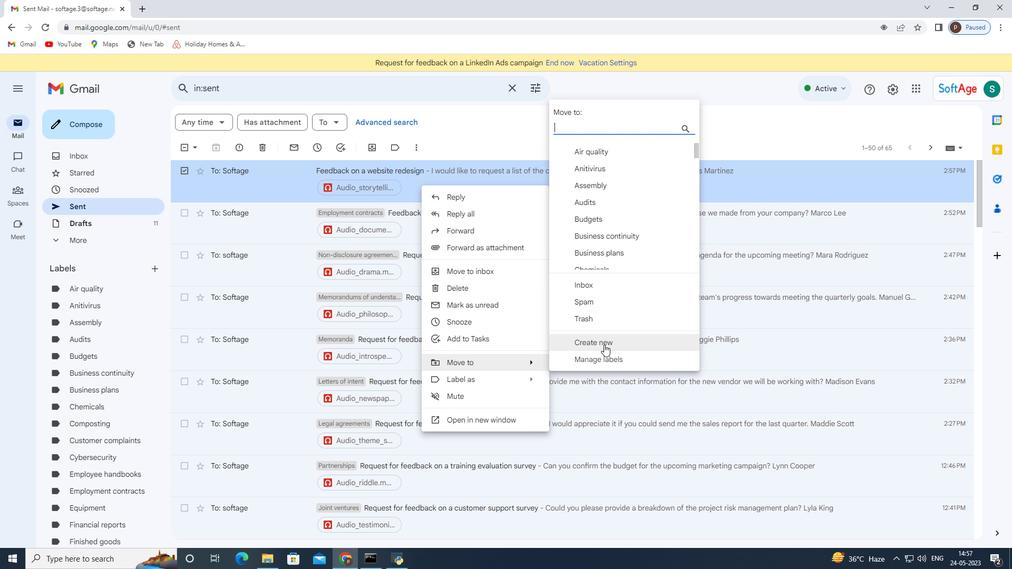 
Action: Mouse pressed left at (604, 342)
Screenshot: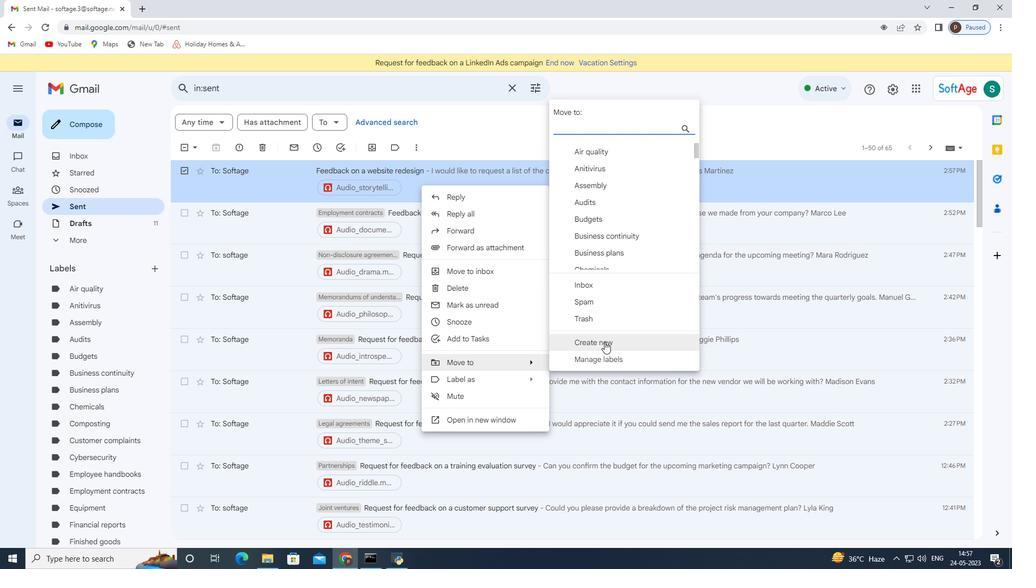
Action: Mouse moved to (421, 285)
Screenshot: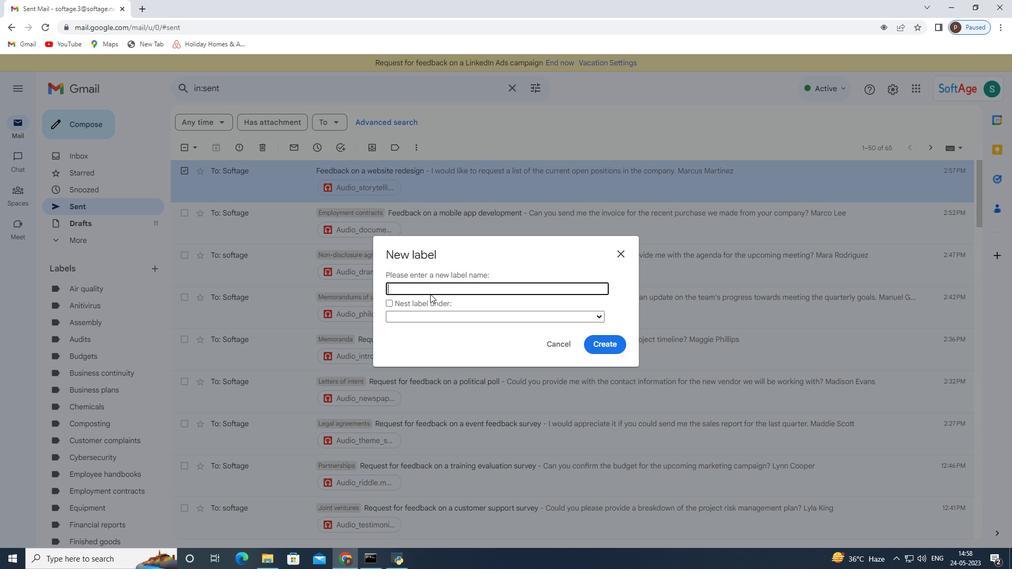 
Action: Mouse pressed left at (421, 285)
Screenshot: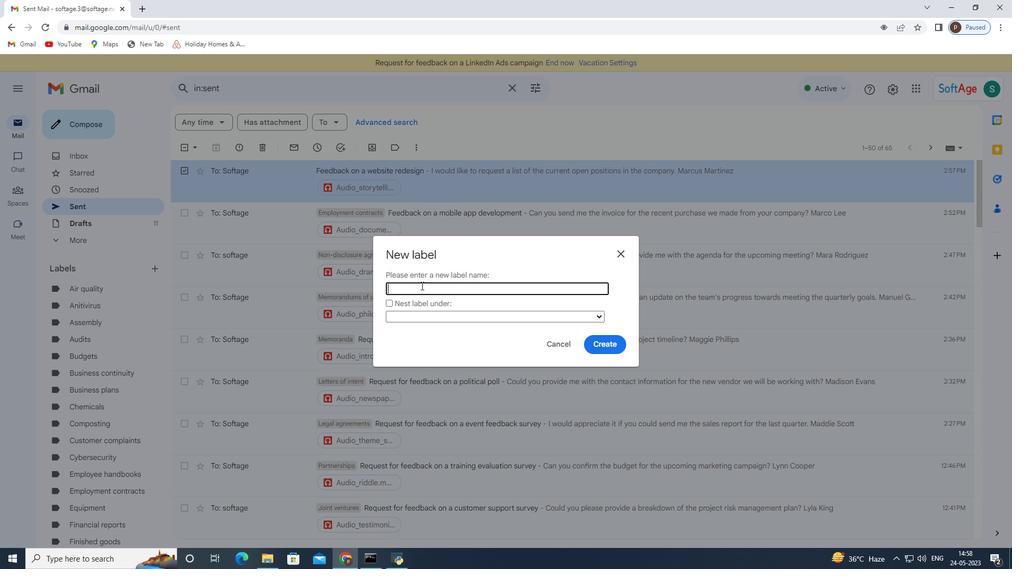 
Action: Mouse moved to (413, 387)
Screenshot: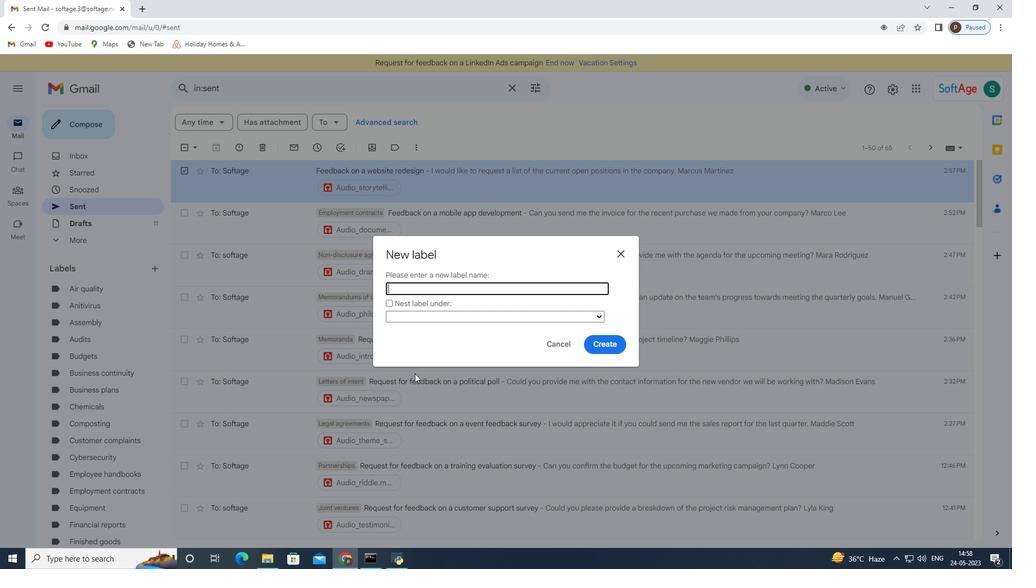 
Action: Key pressed <Key.shift>Consulting<Key.space>contracts
Screenshot: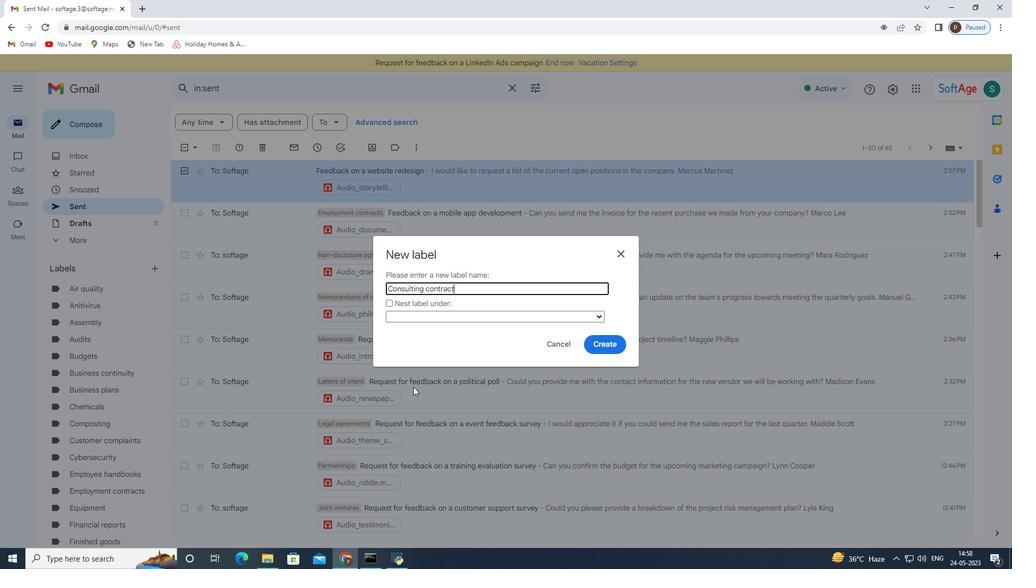 
Action: Mouse moved to (607, 339)
Screenshot: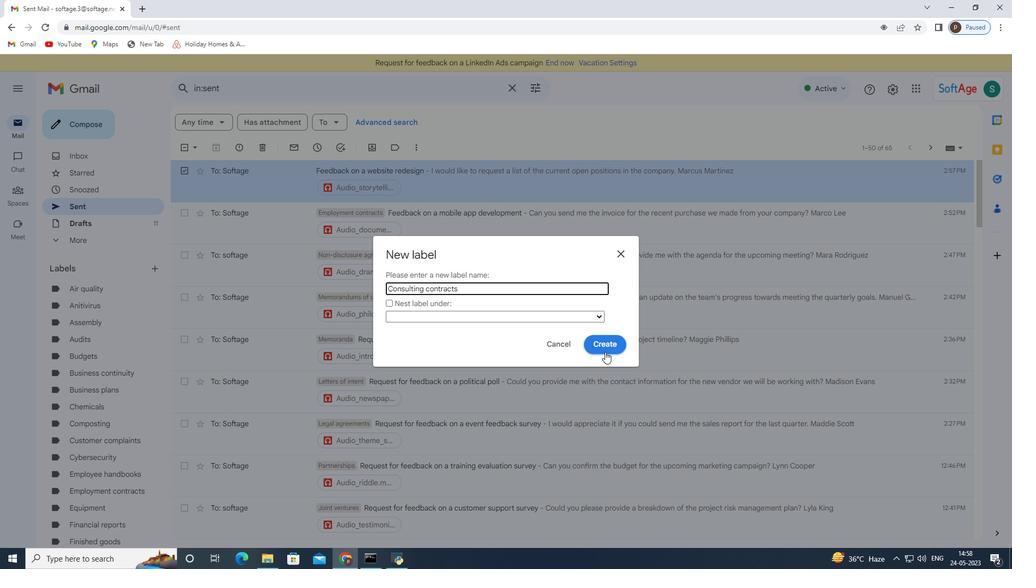 
Action: Mouse pressed left at (607, 339)
Screenshot: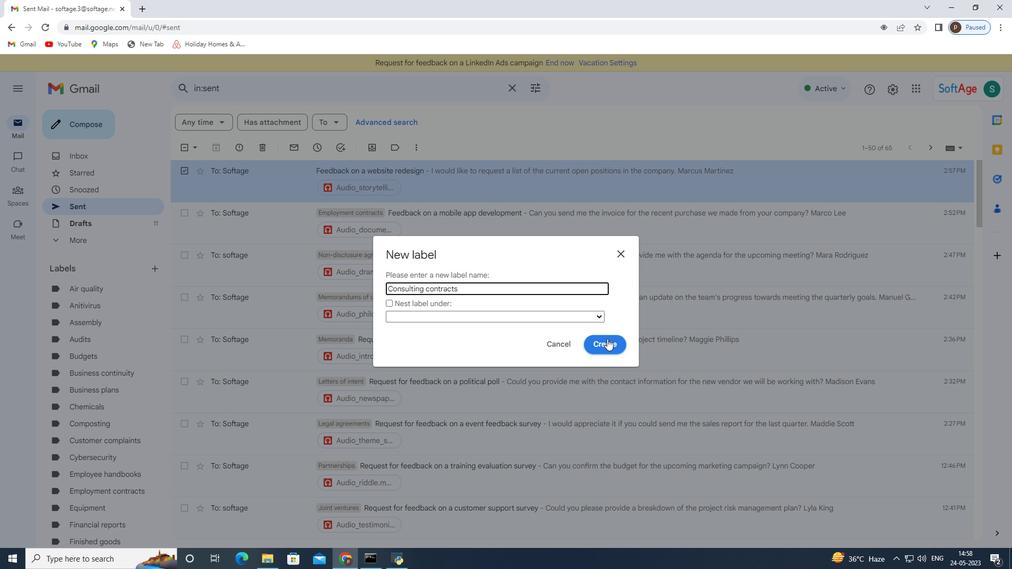 
